 Task: Look for space in Montemorelos, Mexico from 15th August, 2023 to 20th August, 2023 for 1 adult in price range Rs.5000 to Rs.10000. Place can be private room with 1  bedroom having 1 bed and 1 bathroom. Property type can be house, flat, guest house, hotel. Booking option can be shelf check-in. Required host language is English.
Action: Mouse moved to (445, 84)
Screenshot: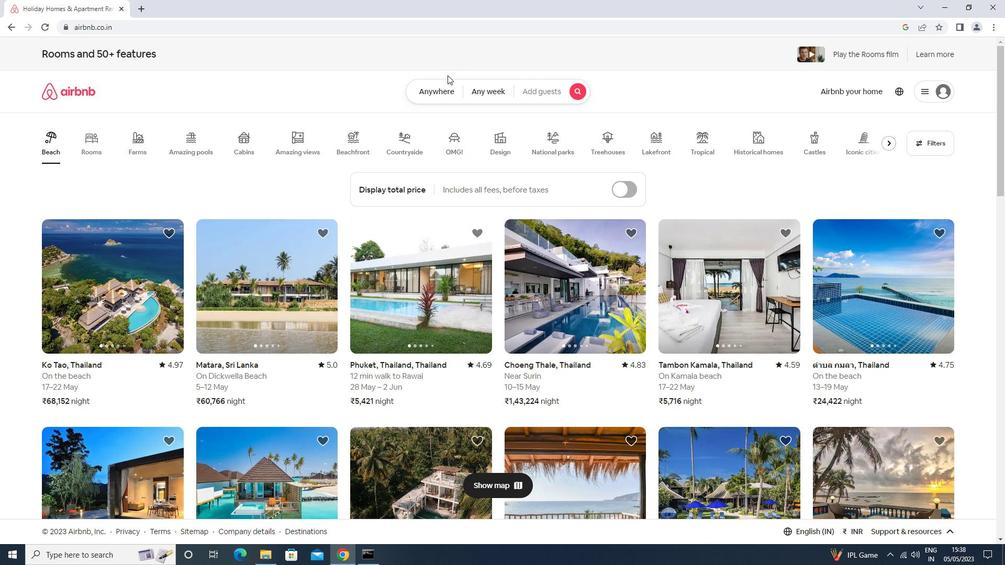 
Action: Mouse pressed left at (445, 84)
Screenshot: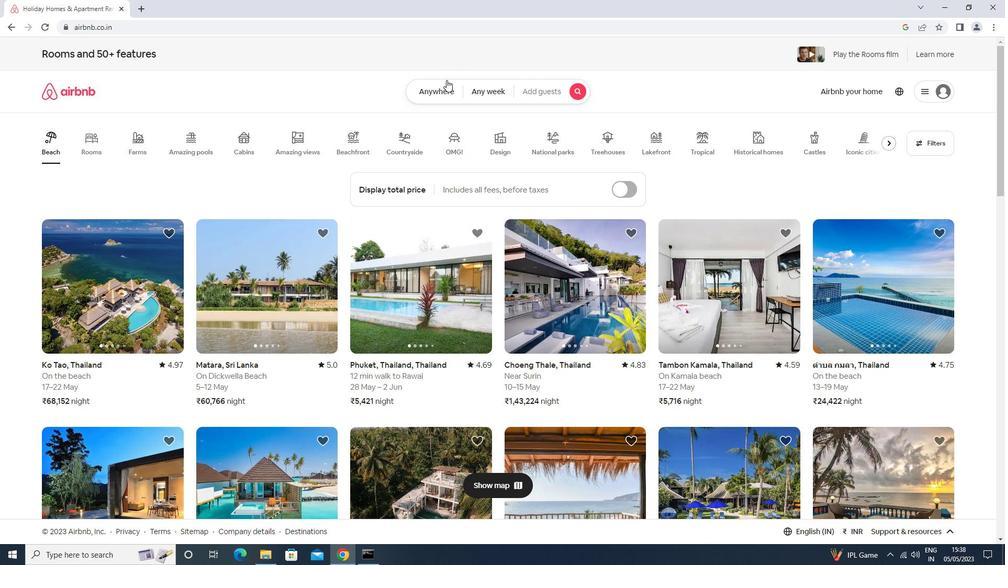 
Action: Mouse moved to (400, 139)
Screenshot: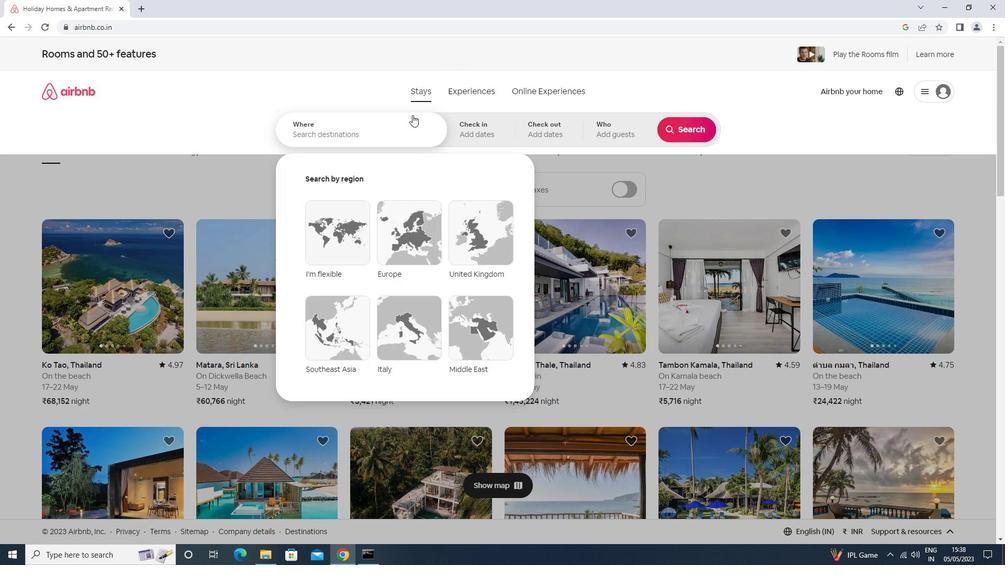 
Action: Mouse pressed left at (400, 139)
Screenshot: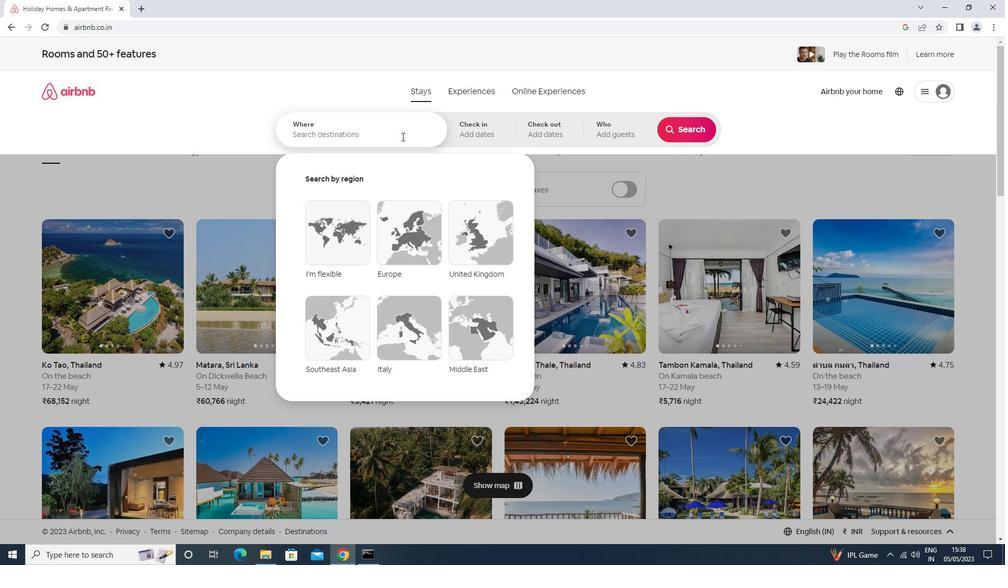 
Action: Mouse moved to (399, 139)
Screenshot: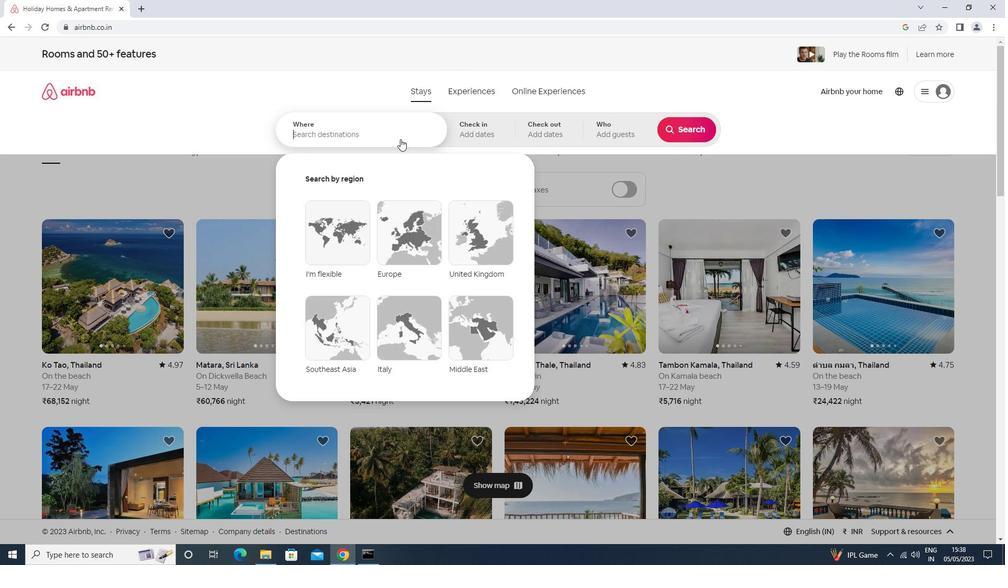
Action: Key pressed <Key.shift>MEN<Key.backspace><Key.backspace>ONTEMORELOS,<Key.space>MEXICO<Key.enter>
Screenshot: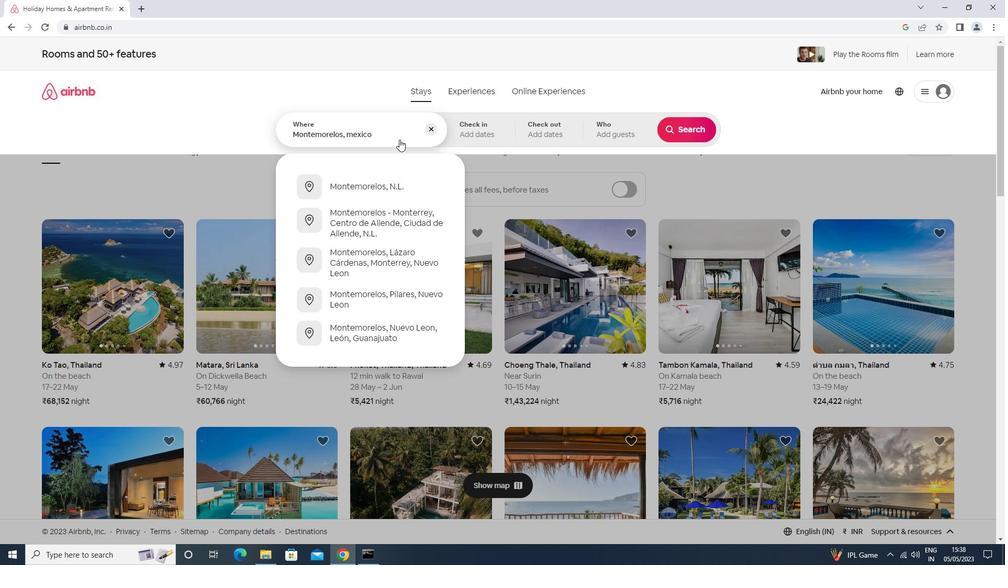 
Action: Mouse moved to (691, 214)
Screenshot: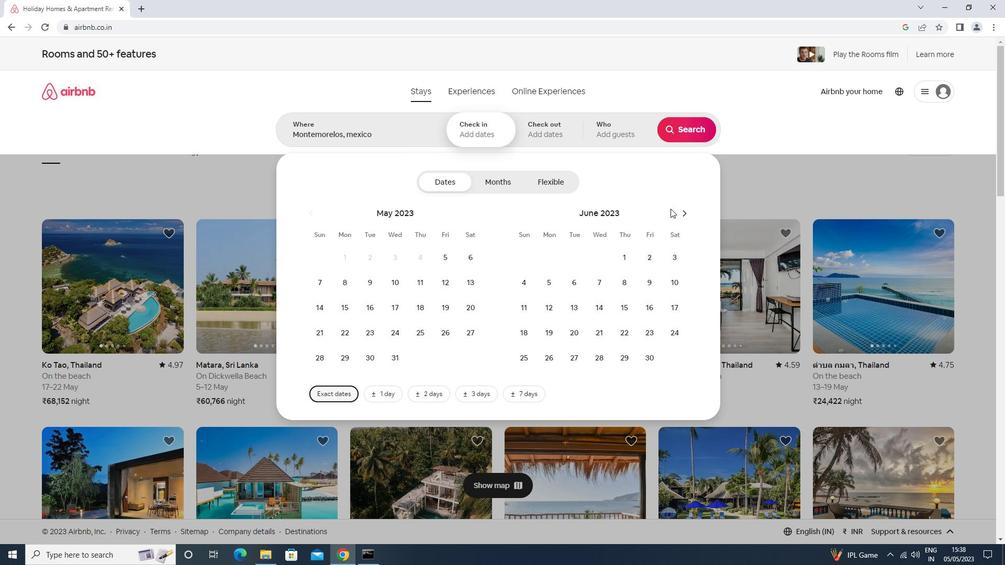 
Action: Mouse pressed left at (691, 214)
Screenshot: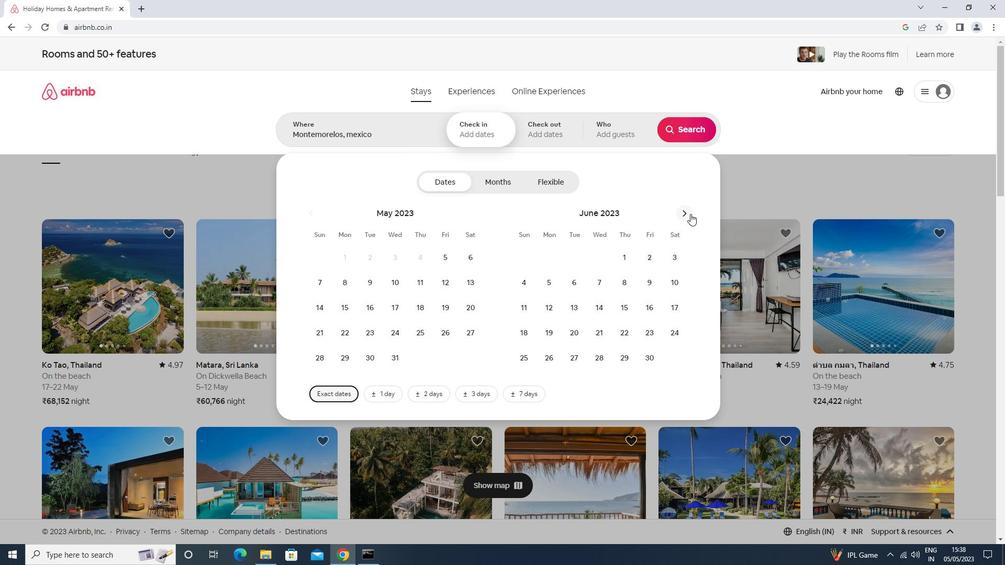 
Action: Mouse moved to (691, 214)
Screenshot: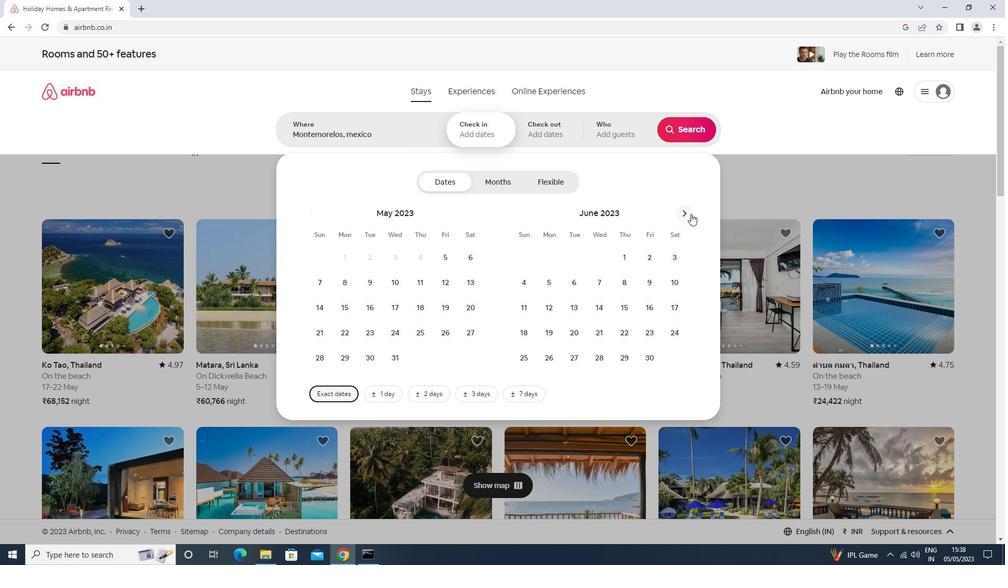 
Action: Mouse pressed left at (691, 214)
Screenshot: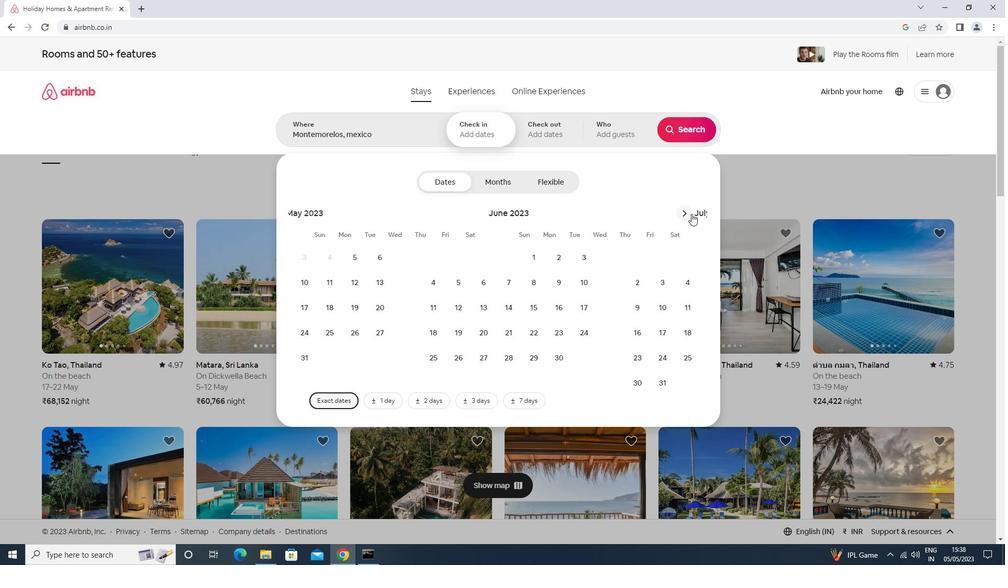 
Action: Mouse moved to (573, 306)
Screenshot: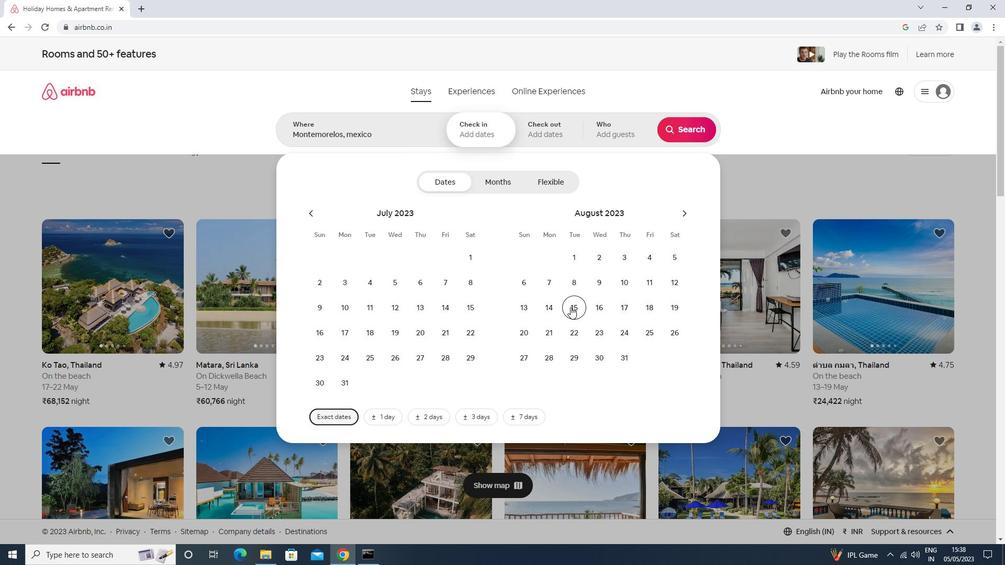 
Action: Mouse pressed left at (573, 306)
Screenshot: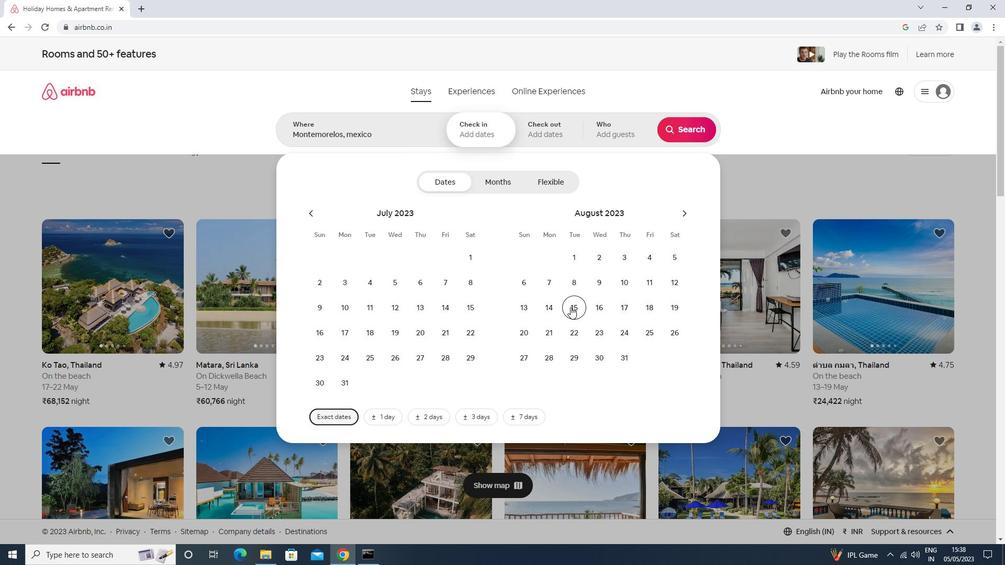 
Action: Mouse moved to (525, 328)
Screenshot: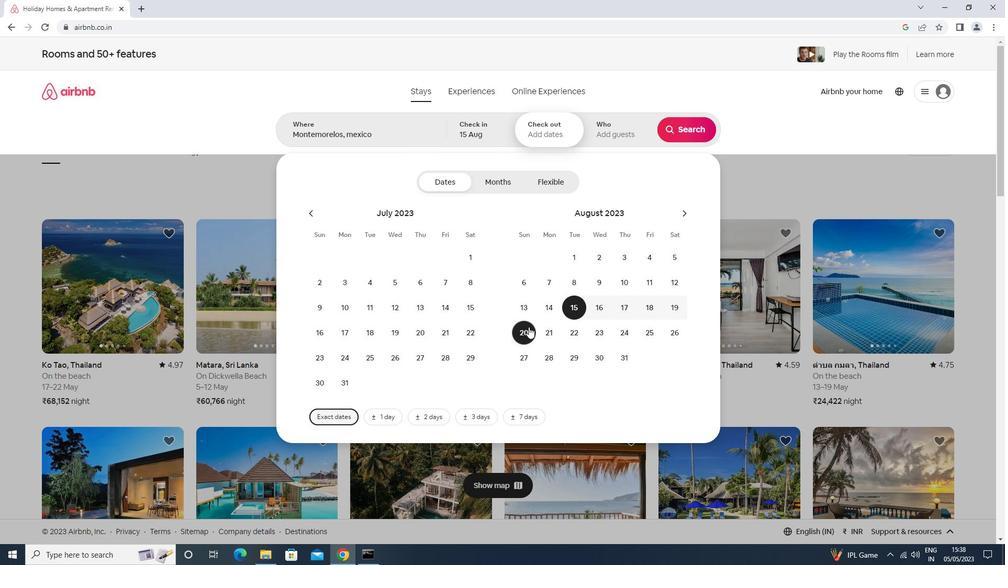 
Action: Mouse pressed left at (525, 328)
Screenshot: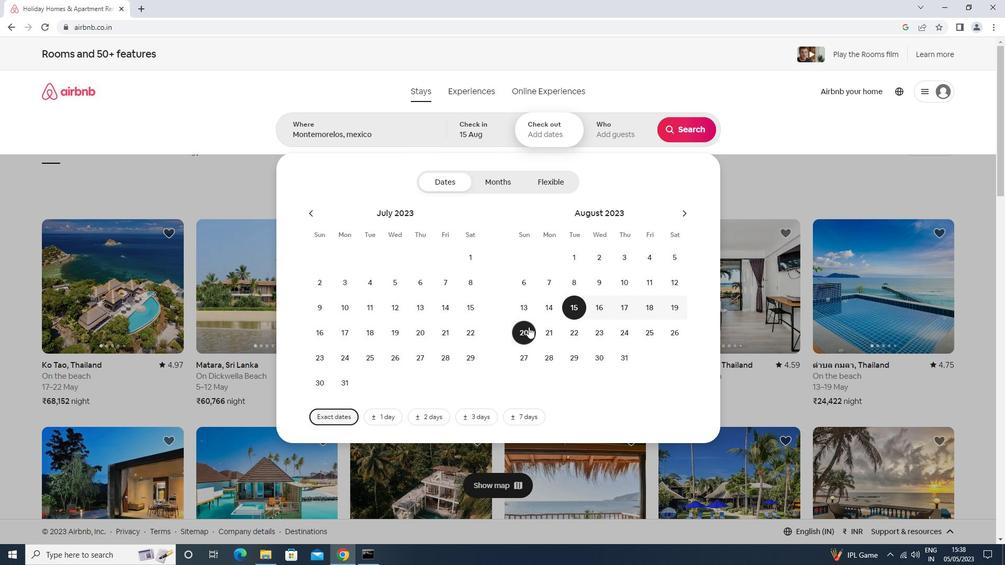 
Action: Mouse moved to (601, 141)
Screenshot: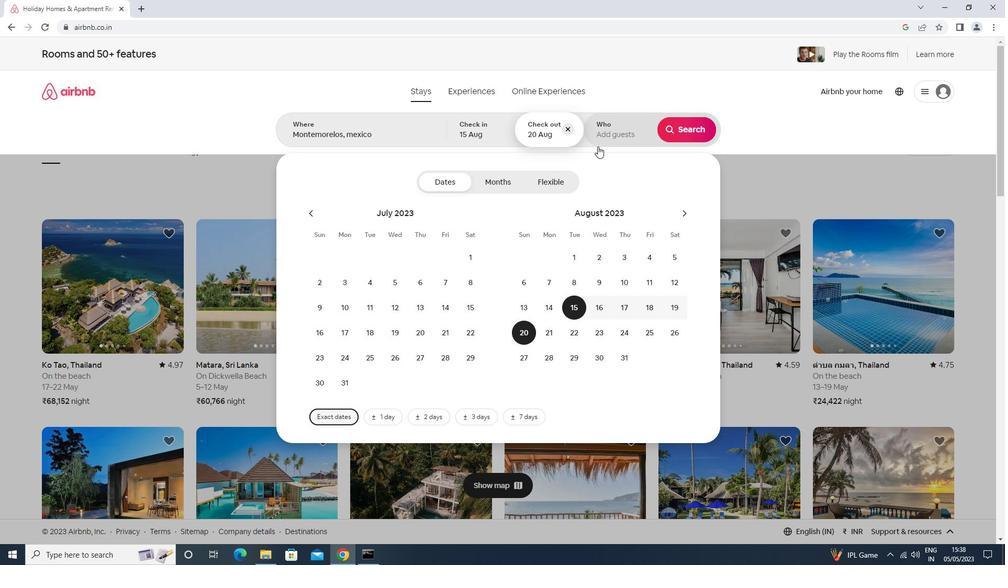 
Action: Mouse pressed left at (601, 141)
Screenshot: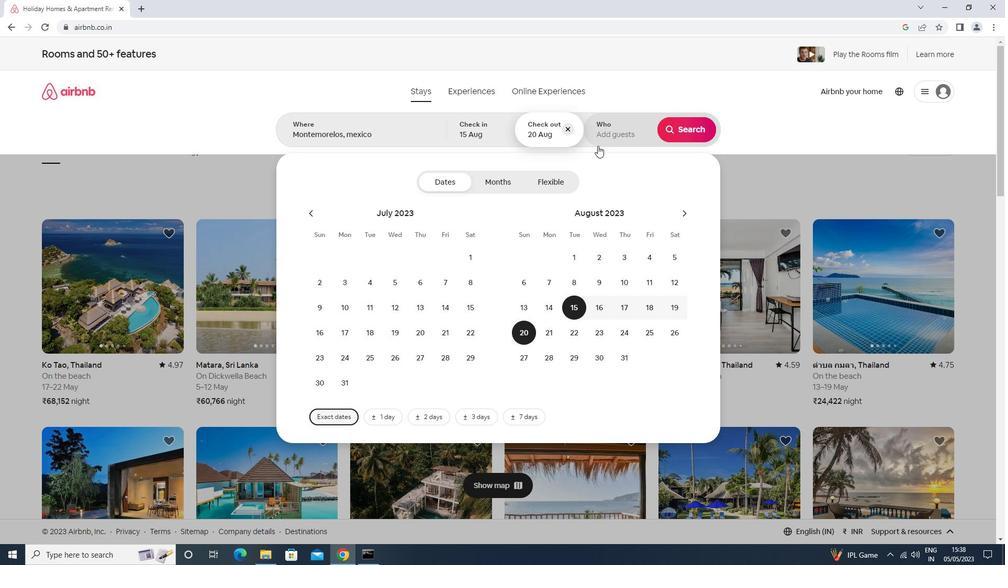 
Action: Mouse moved to (696, 189)
Screenshot: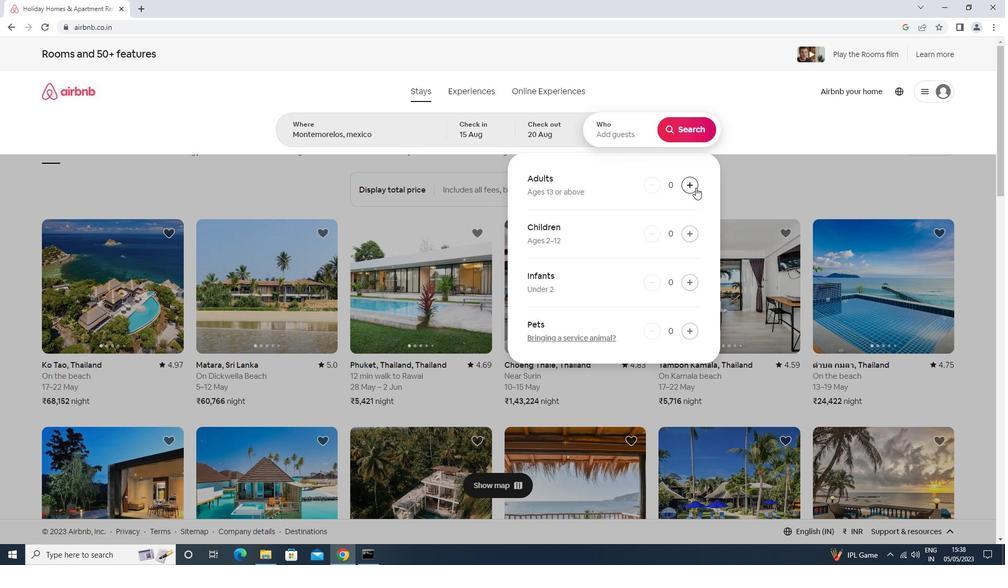 
Action: Mouse pressed left at (696, 189)
Screenshot: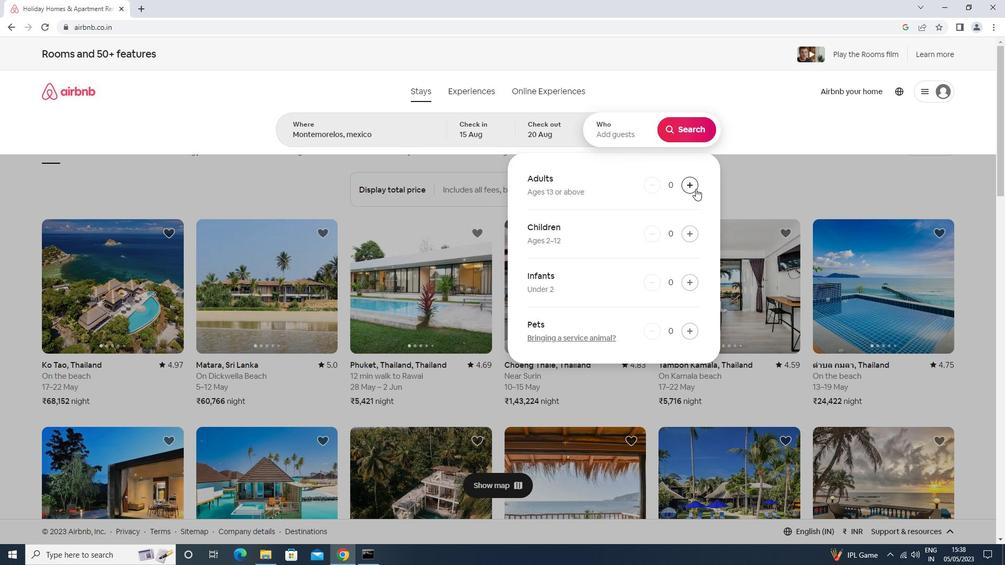
Action: Mouse moved to (688, 139)
Screenshot: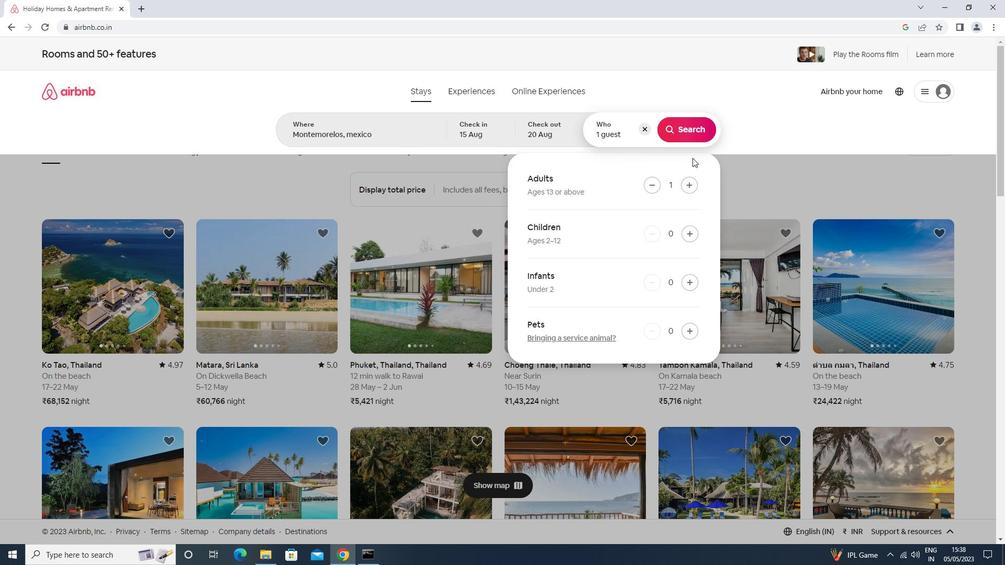 
Action: Mouse pressed left at (688, 139)
Screenshot: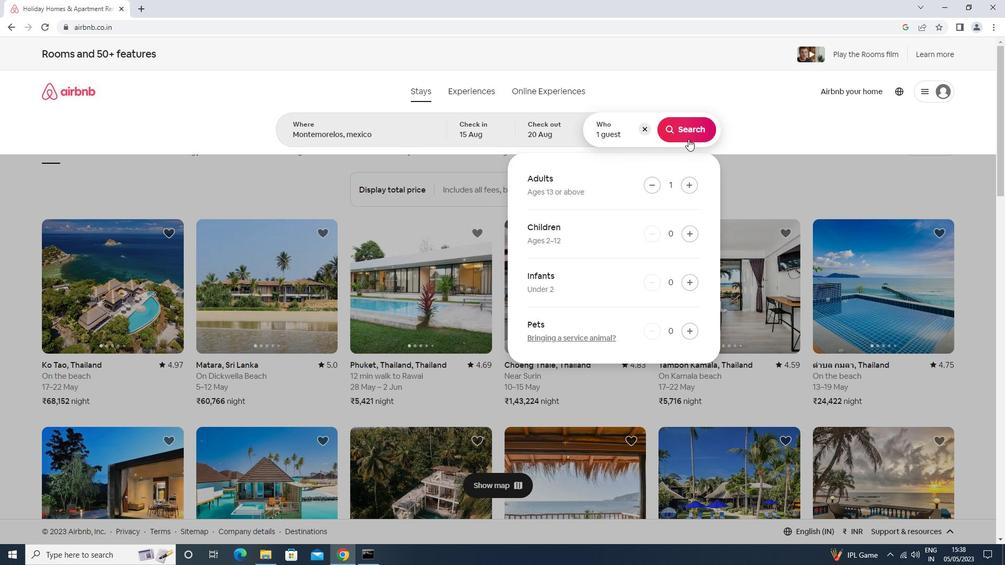 
Action: Mouse moved to (959, 99)
Screenshot: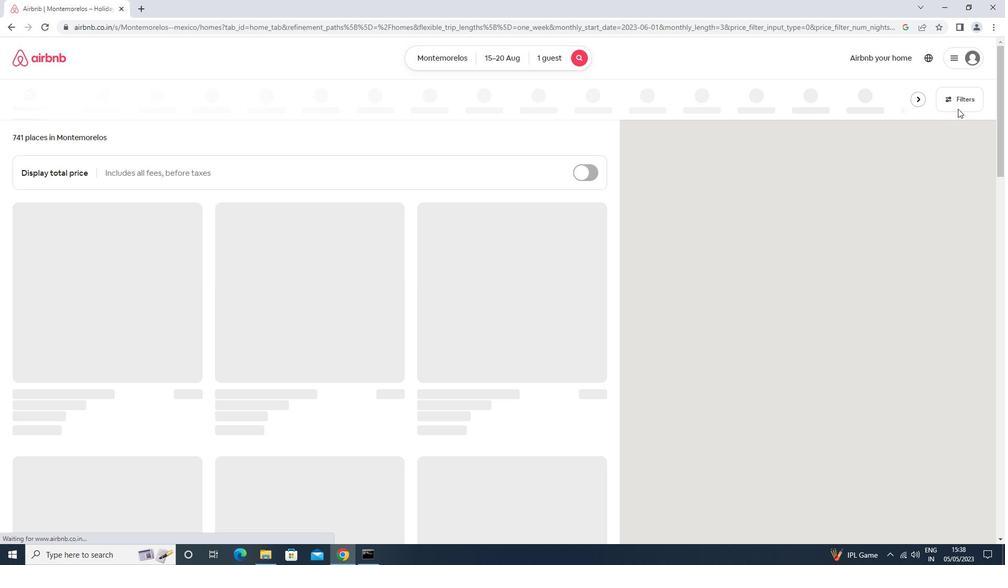 
Action: Mouse pressed left at (959, 99)
Screenshot: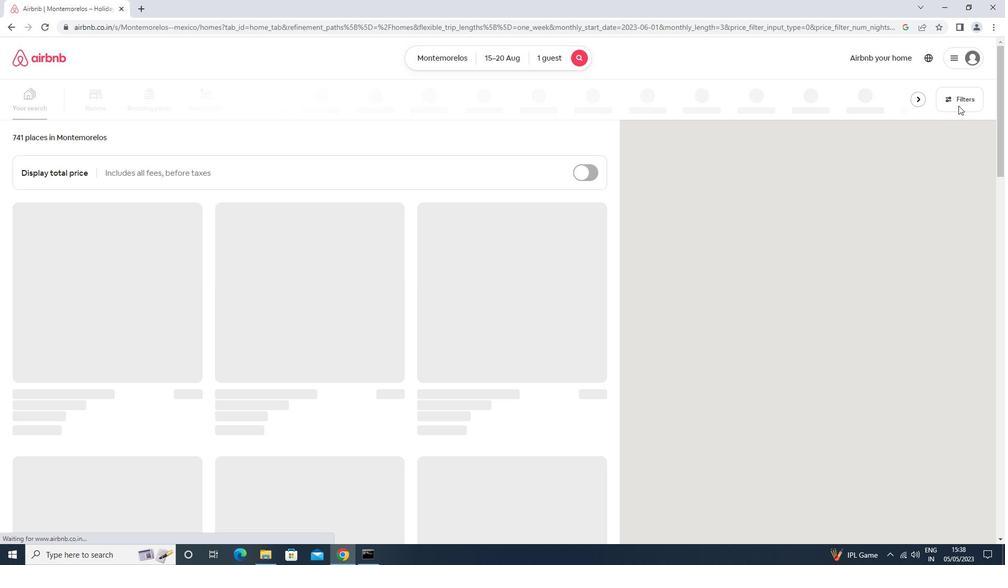 
Action: Mouse moved to (392, 357)
Screenshot: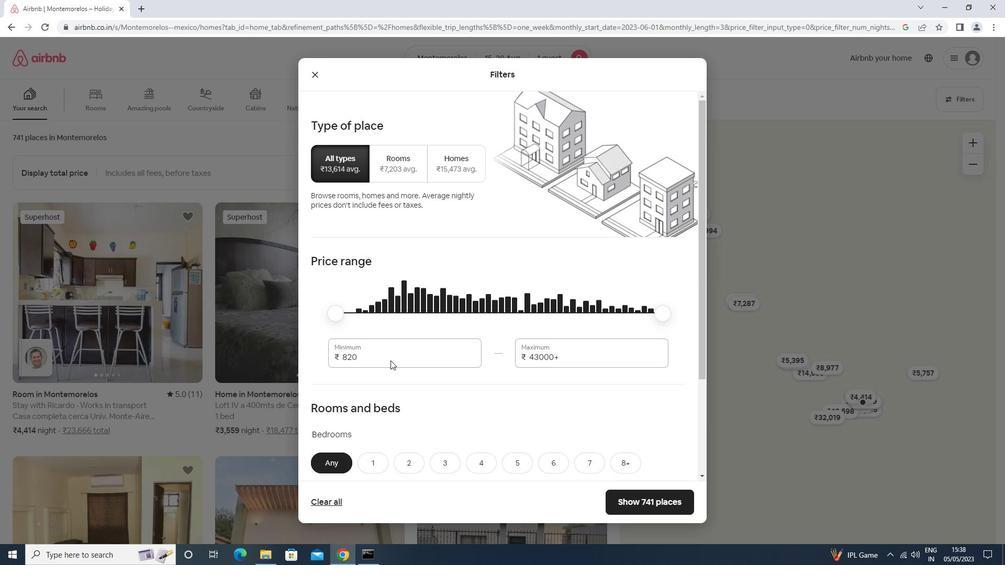 
Action: Mouse pressed left at (392, 357)
Screenshot: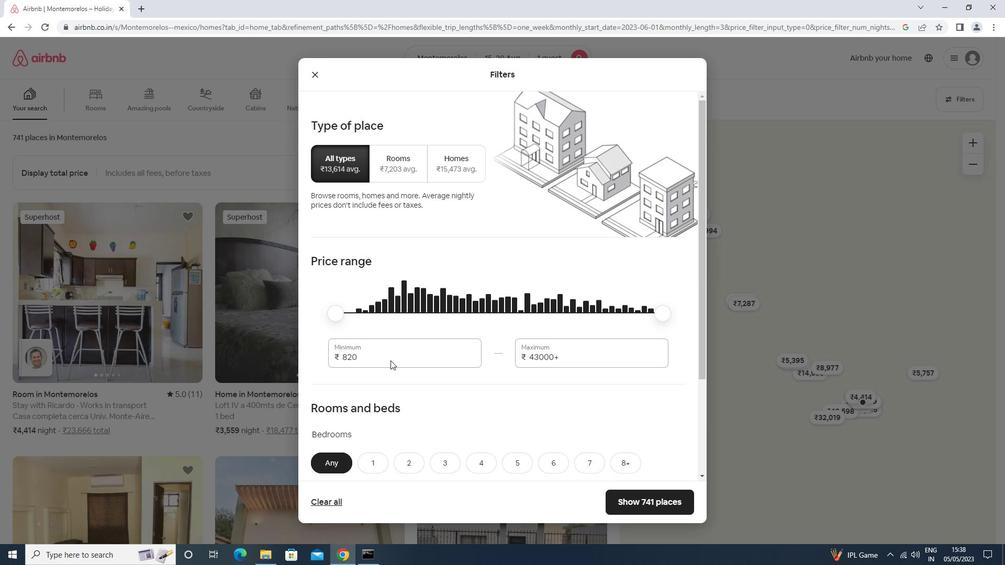 
Action: Key pressed <Key.backspace><Key.backspace><Key.backspace><Key.backspace><Key.backspace><Key.backspace><Key.backspace>5000<Key.tab>`<Key.backspace>10000
Screenshot: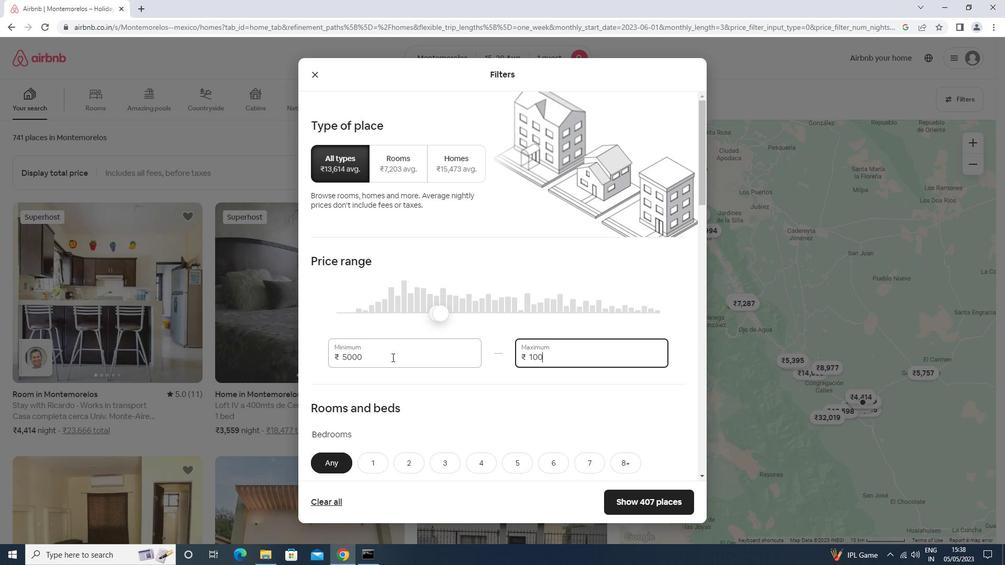 
Action: Mouse moved to (389, 352)
Screenshot: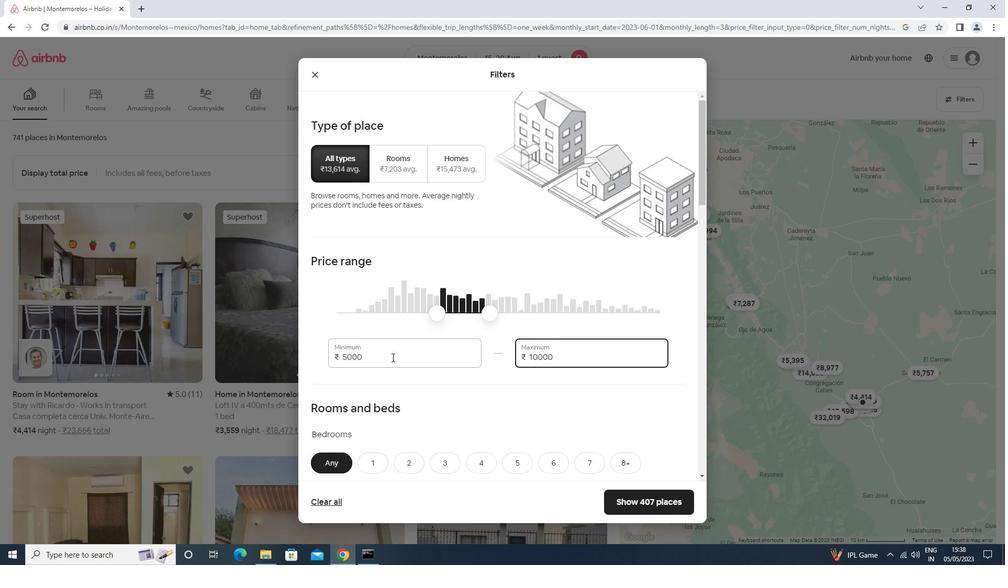 
Action: Mouse scrolled (389, 351) with delta (0, 0)
Screenshot: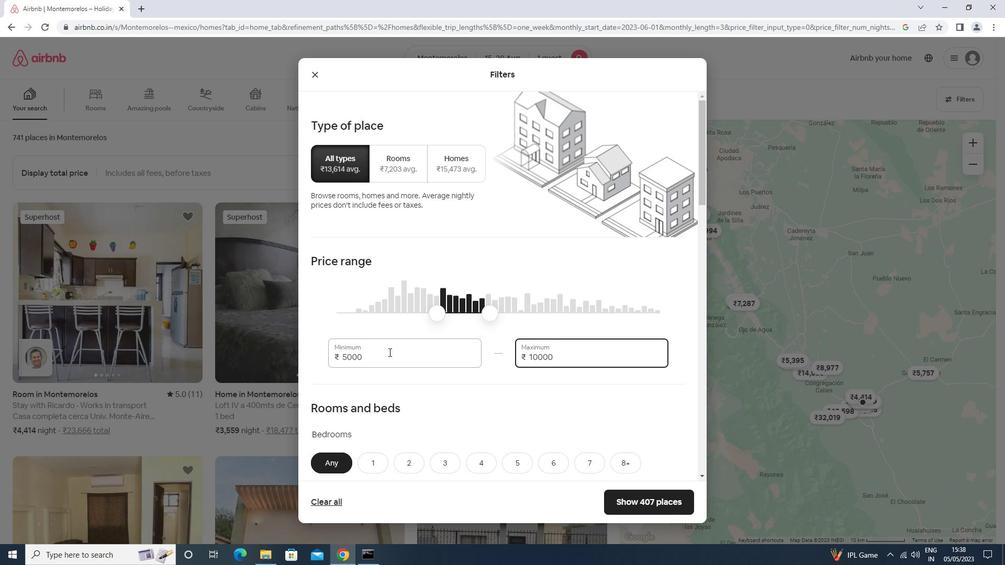 
Action: Mouse scrolled (389, 351) with delta (0, 0)
Screenshot: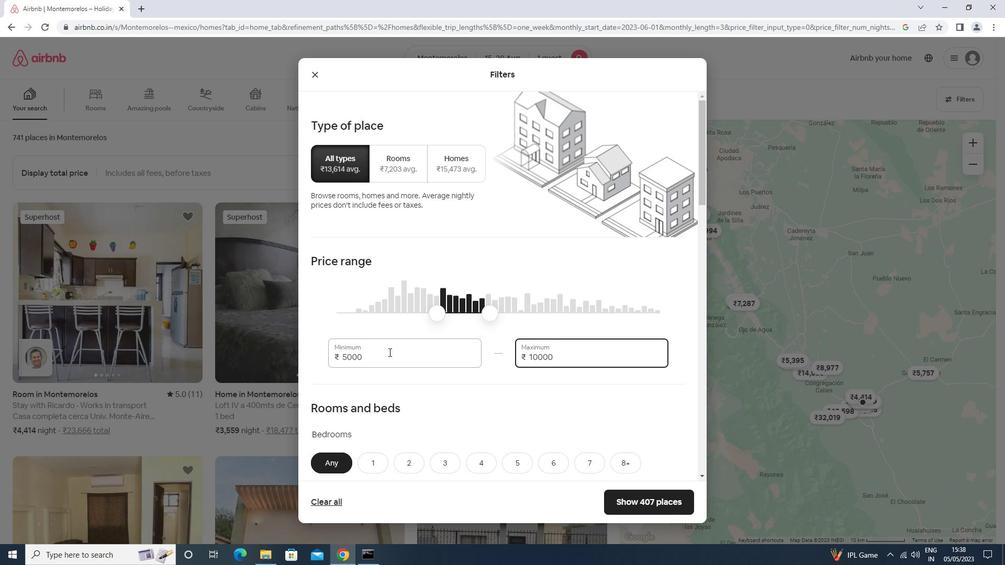 
Action: Mouse scrolled (389, 351) with delta (0, 0)
Screenshot: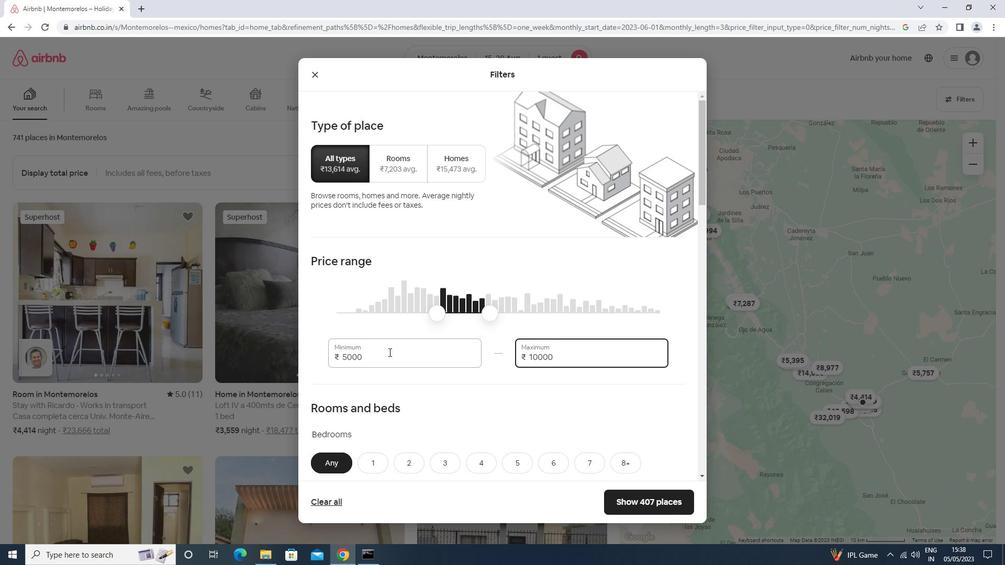 
Action: Mouse scrolled (389, 351) with delta (0, 0)
Screenshot: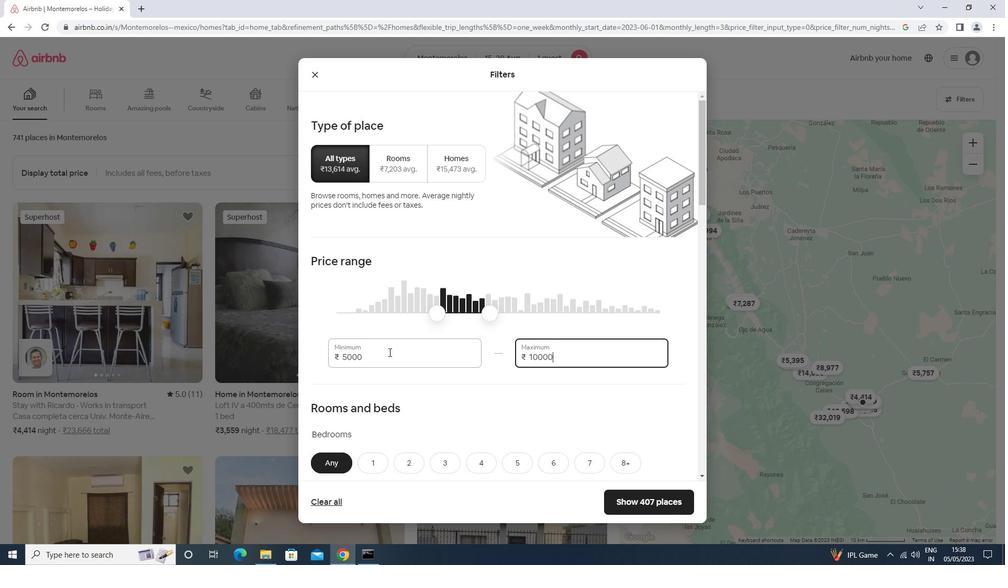 
Action: Mouse scrolled (389, 351) with delta (0, 0)
Screenshot: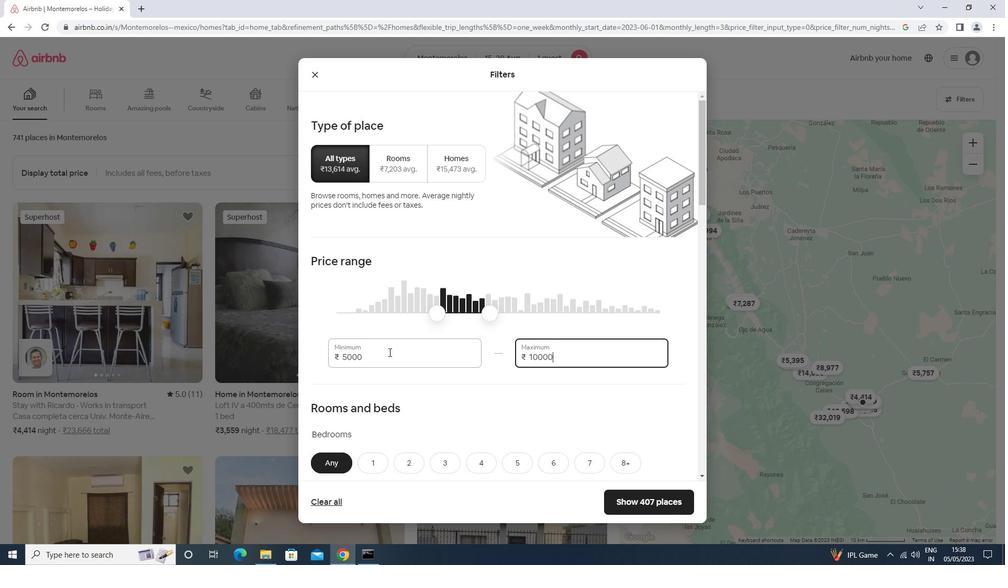 
Action: Mouse scrolled (389, 351) with delta (0, 0)
Screenshot: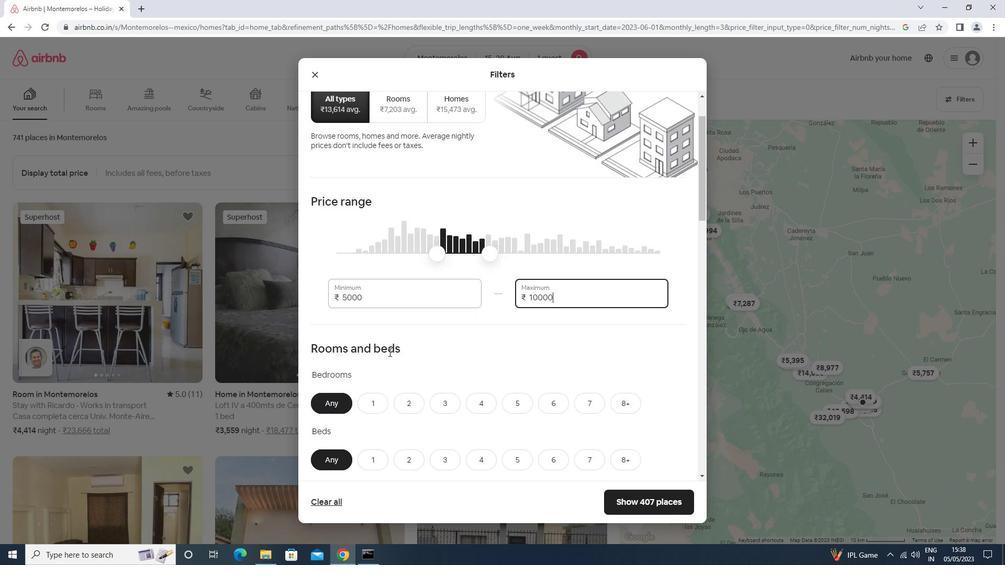 
Action: Mouse moved to (388, 351)
Screenshot: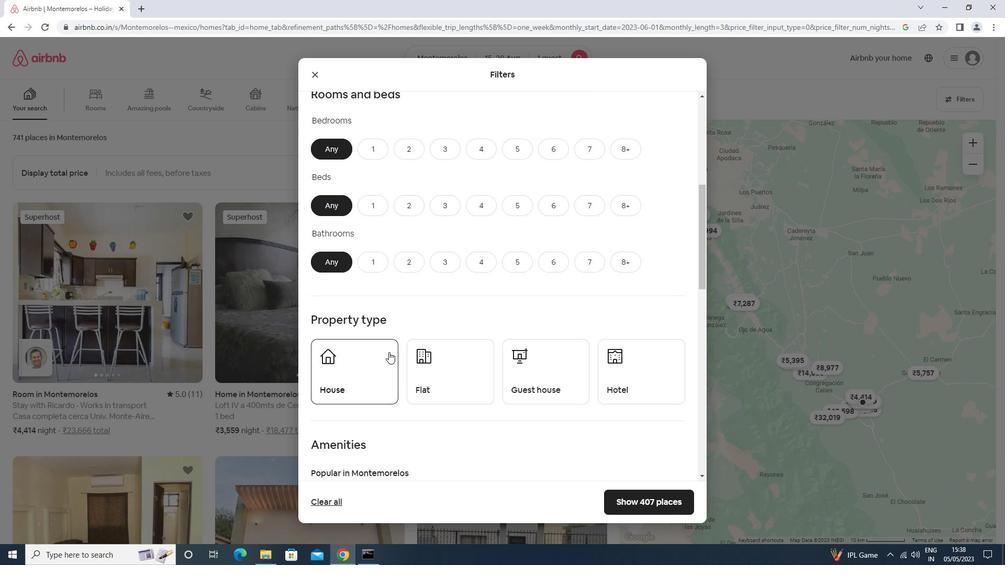 
Action: Mouse scrolled (388, 351) with delta (0, 0)
Screenshot: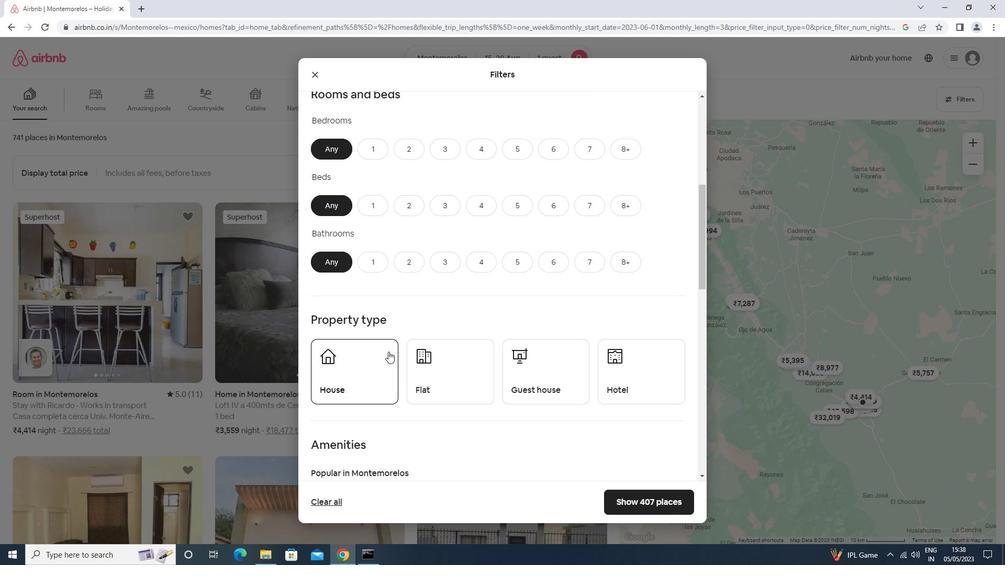 
Action: Mouse scrolled (388, 351) with delta (0, 0)
Screenshot: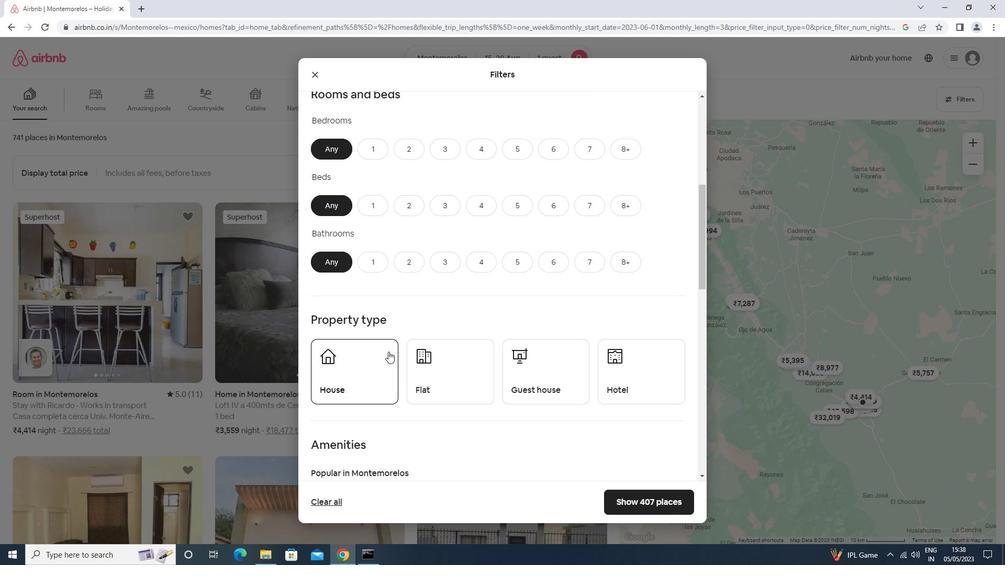 
Action: Mouse moved to (373, 225)
Screenshot: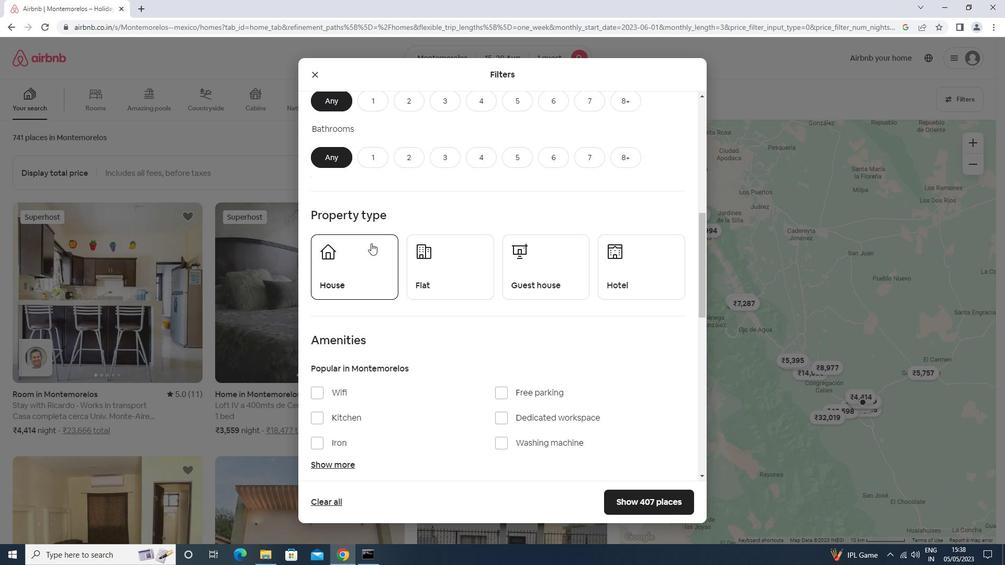 
Action: Mouse scrolled (373, 225) with delta (0, 0)
Screenshot: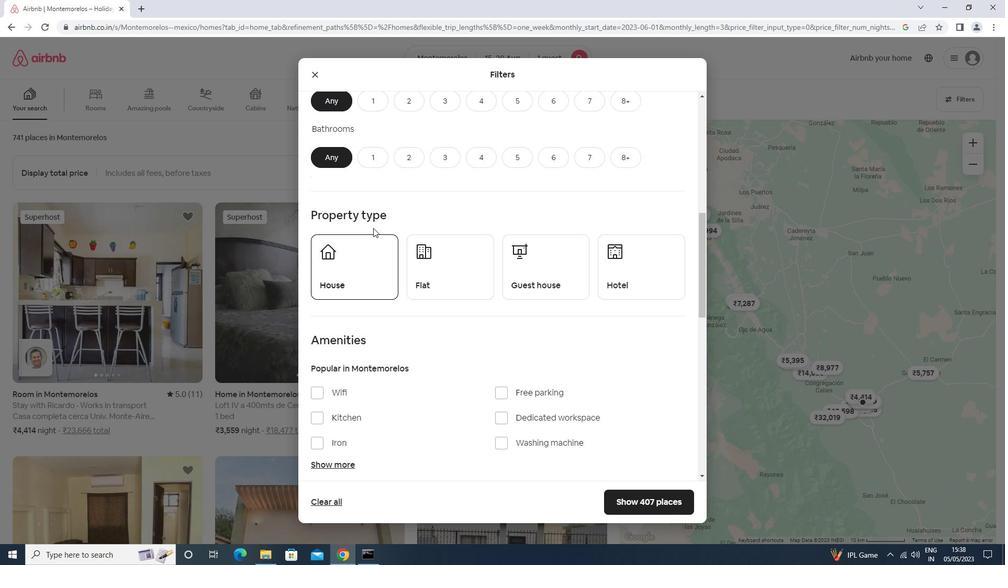 
Action: Mouse scrolled (373, 225) with delta (0, 0)
Screenshot: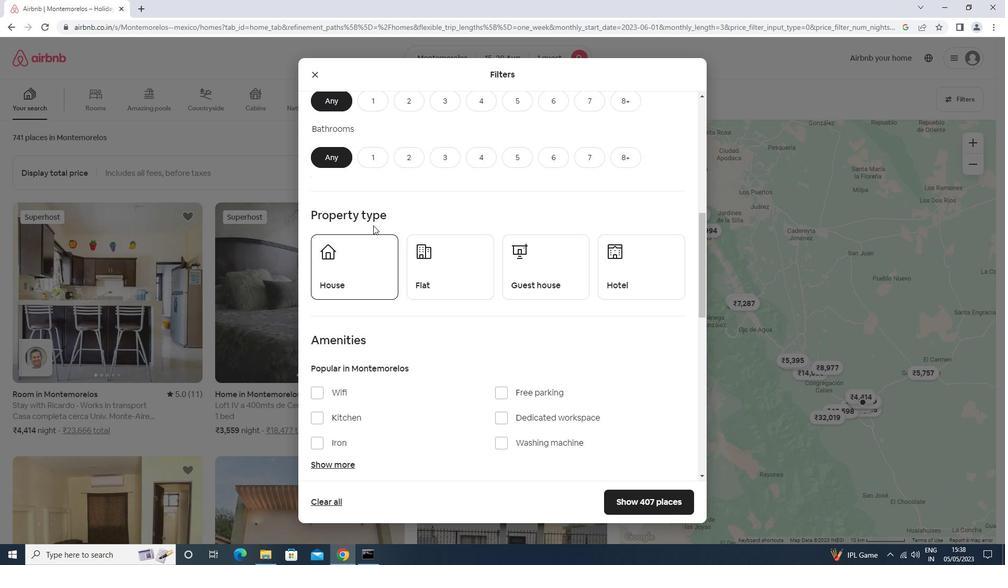 
Action: Mouse moved to (379, 155)
Screenshot: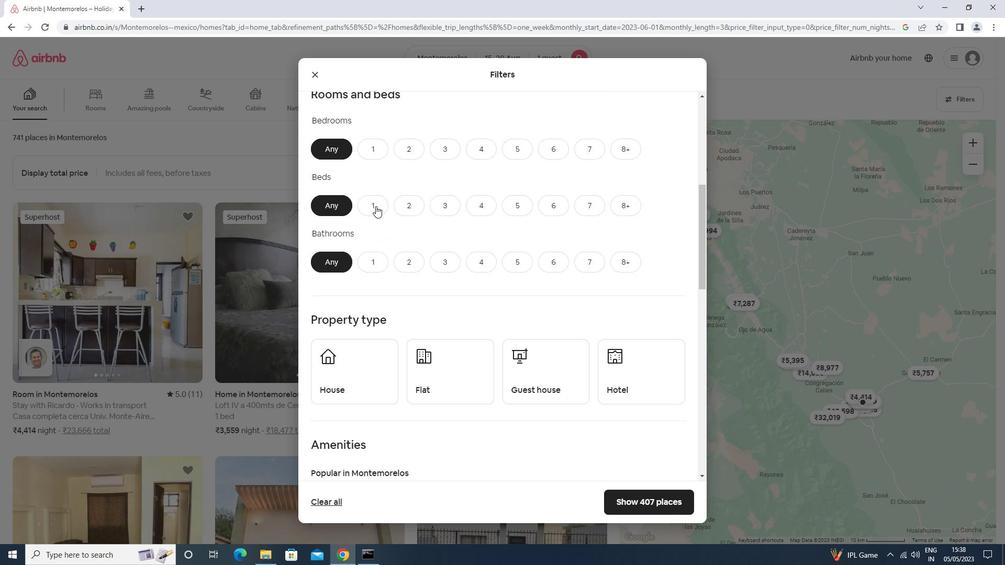 
Action: Mouse pressed left at (379, 155)
Screenshot: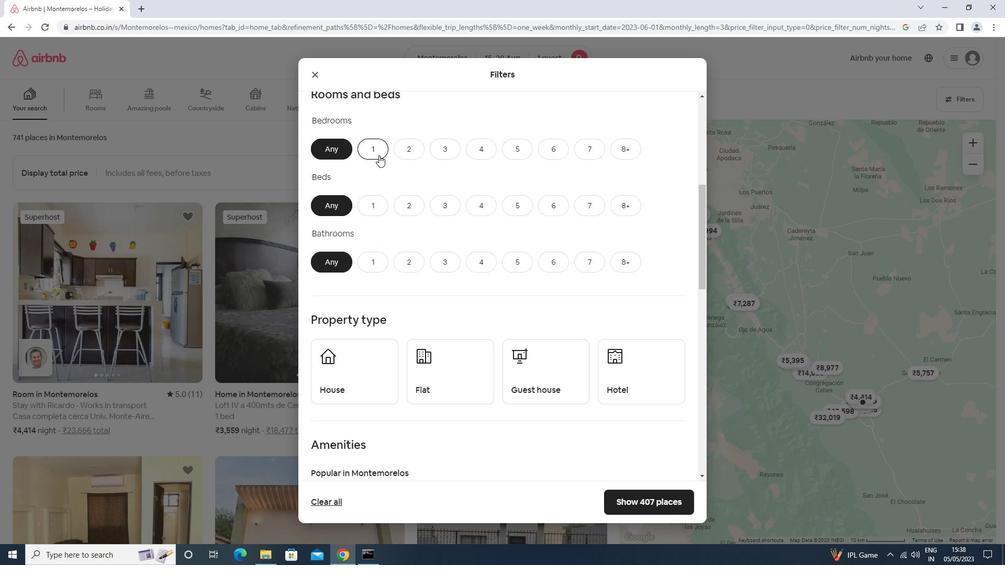 
Action: Mouse moved to (374, 204)
Screenshot: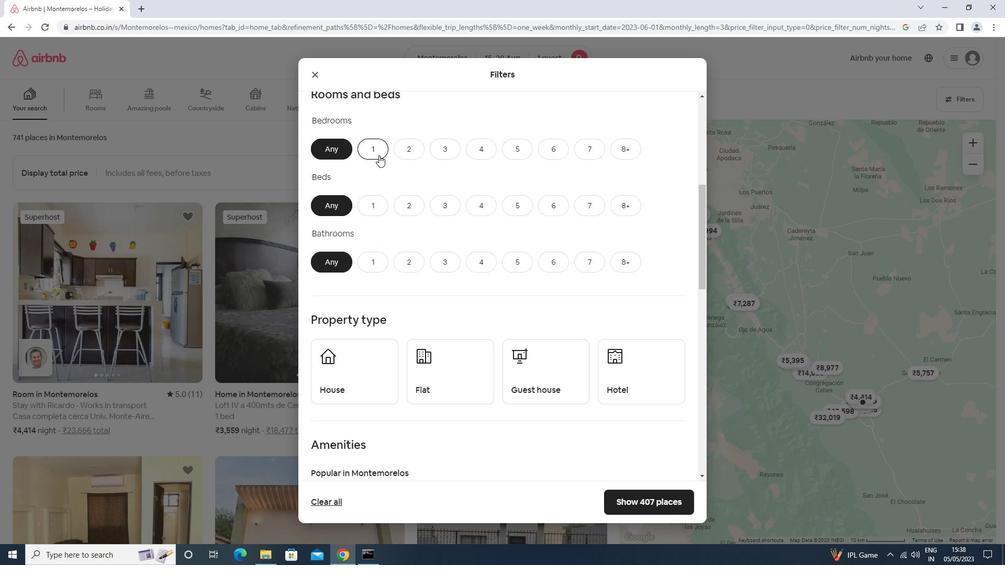 
Action: Mouse pressed left at (374, 204)
Screenshot: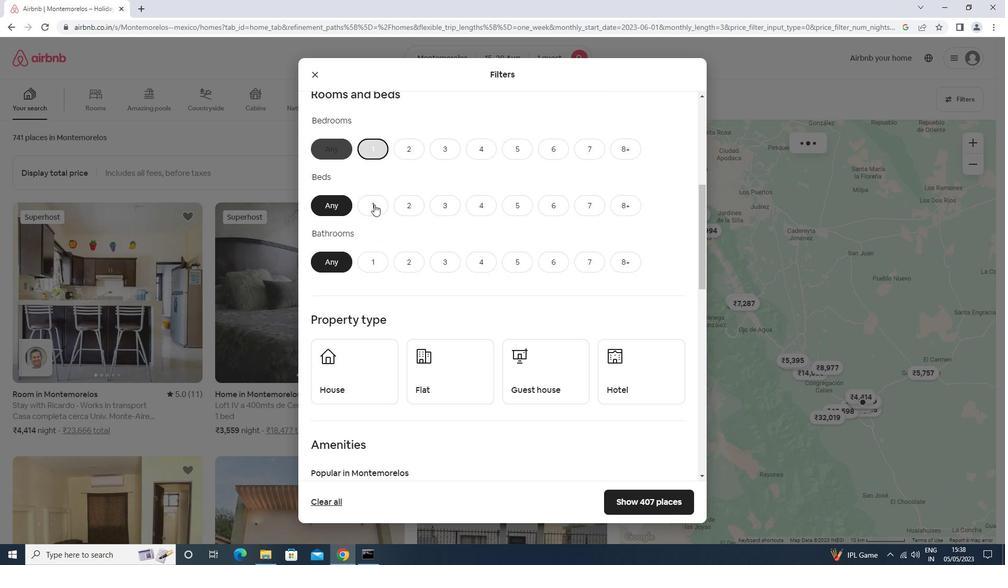 
Action: Mouse moved to (377, 259)
Screenshot: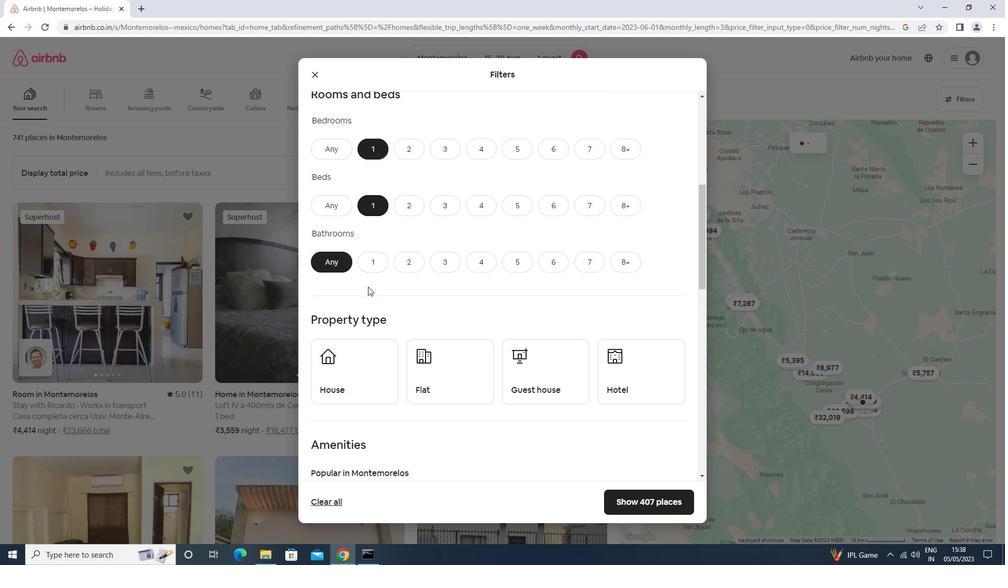 
Action: Mouse pressed left at (377, 259)
Screenshot: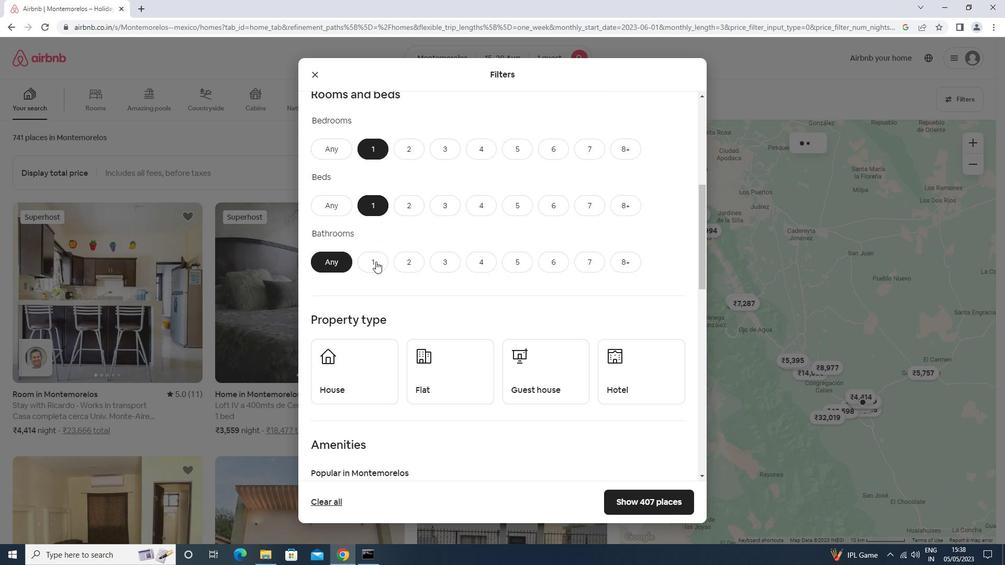 
Action: Mouse moved to (359, 354)
Screenshot: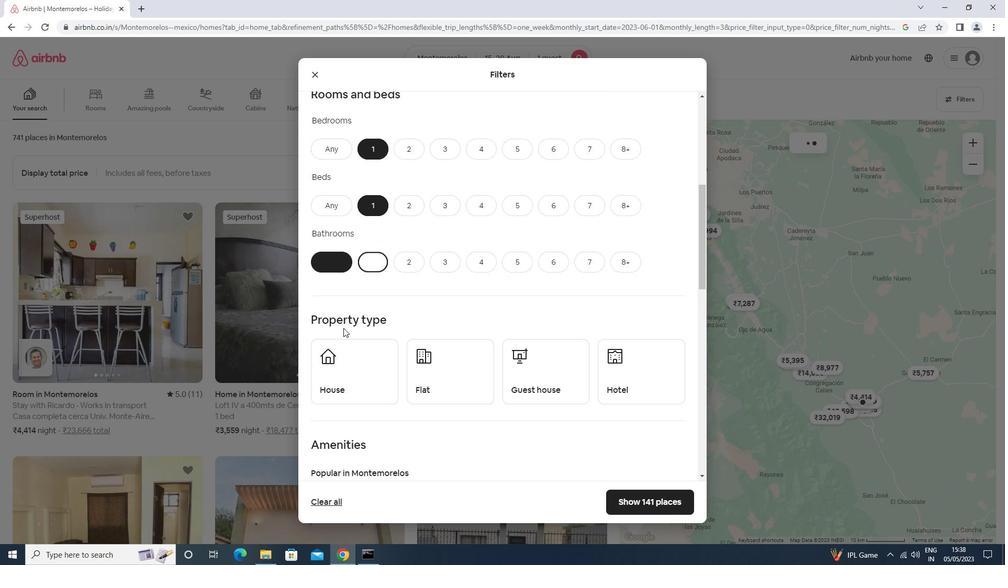 
Action: Mouse pressed left at (359, 354)
Screenshot: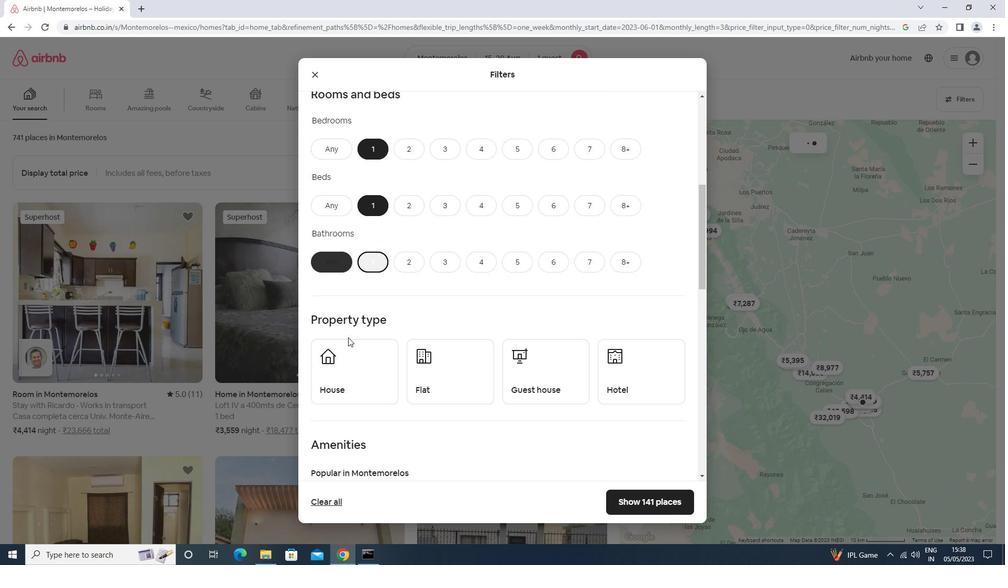 
Action: Mouse moved to (432, 381)
Screenshot: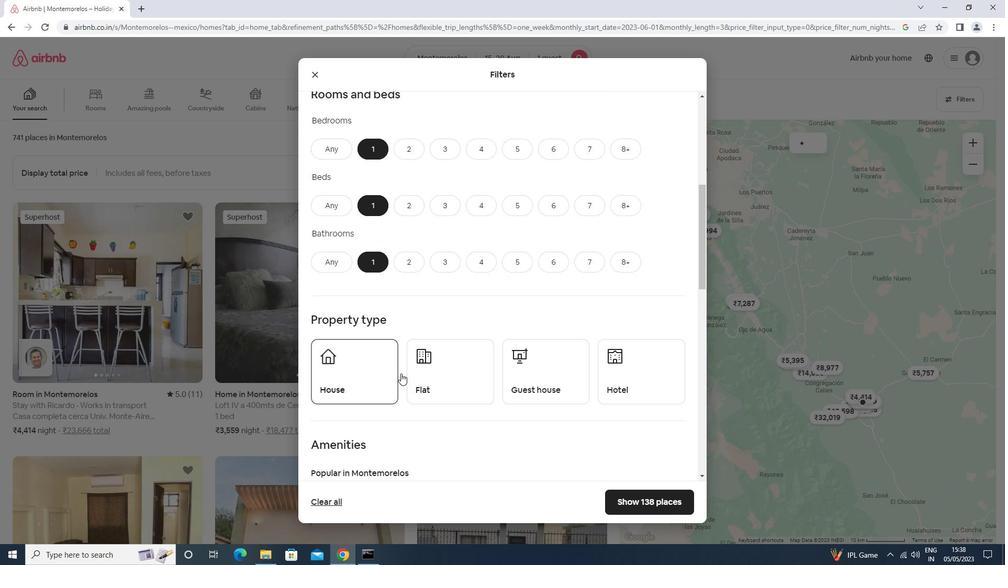 
Action: Mouse pressed left at (432, 381)
Screenshot: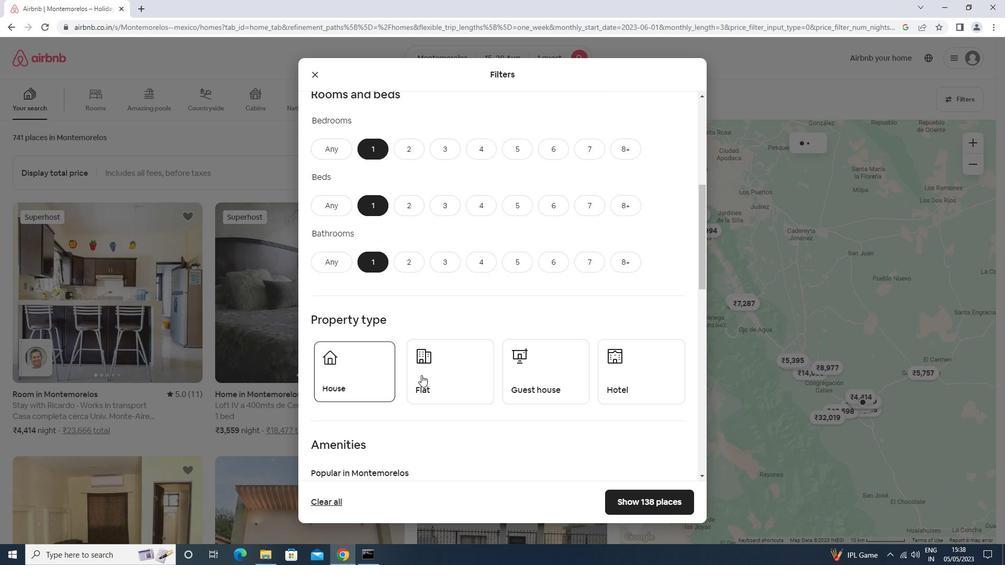 
Action: Mouse moved to (518, 382)
Screenshot: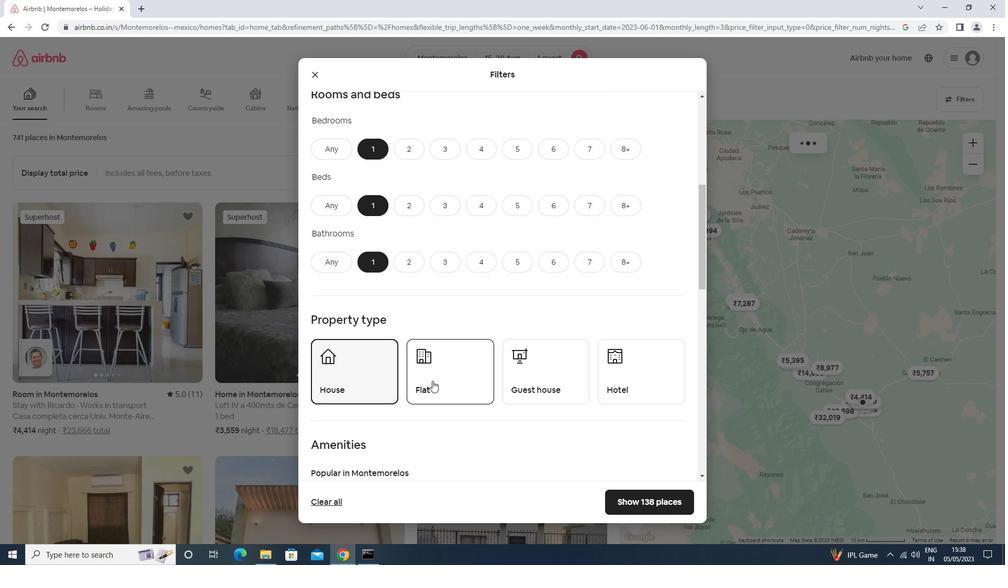 
Action: Mouse pressed left at (518, 382)
Screenshot: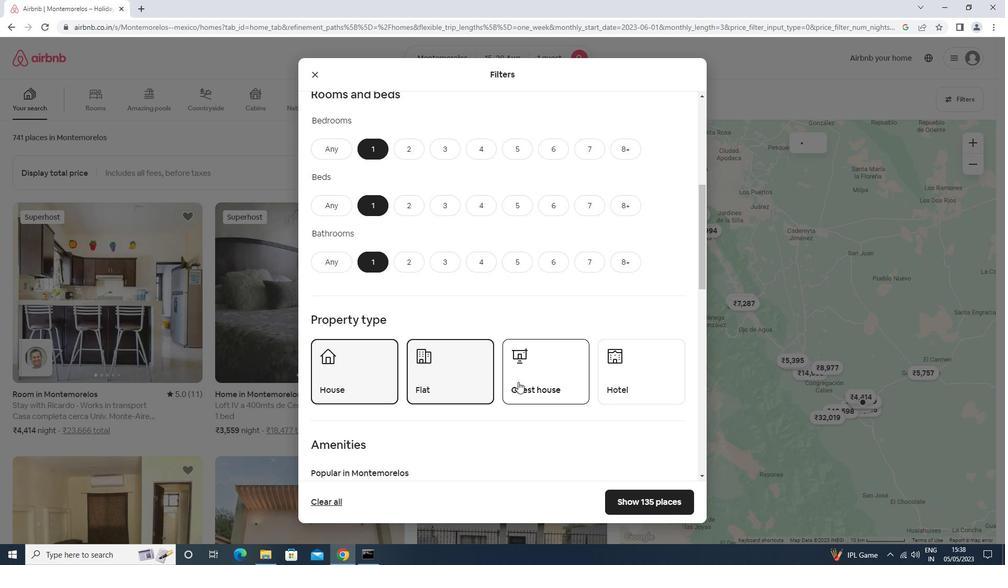 
Action: Mouse moved to (519, 382)
Screenshot: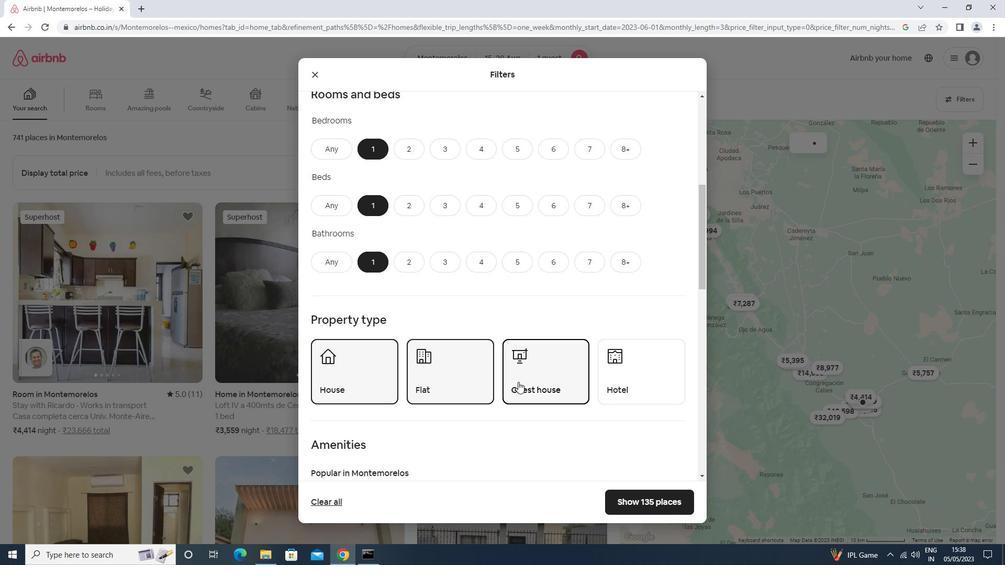 
Action: Mouse scrolled (519, 381) with delta (0, 0)
Screenshot: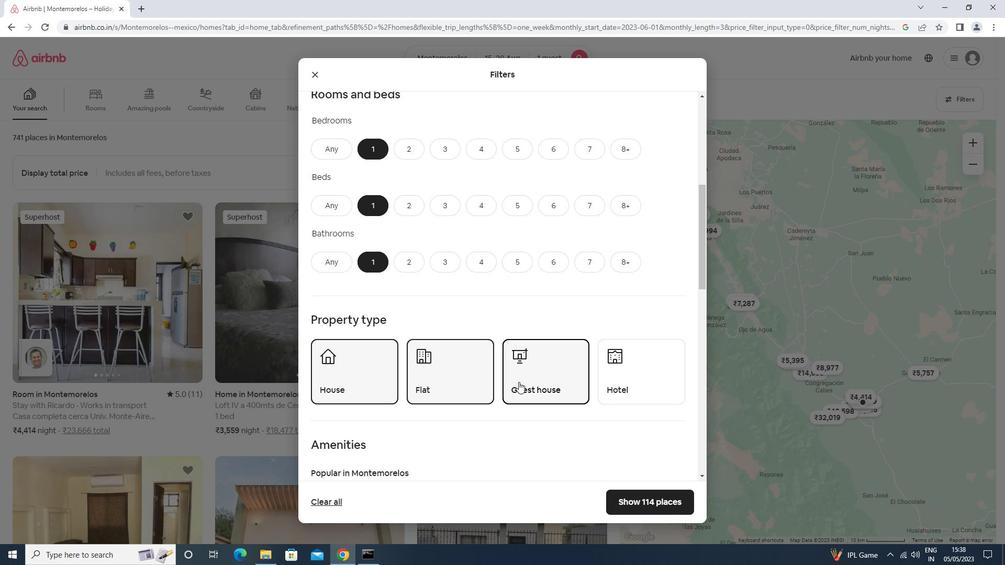 
Action: Mouse scrolled (519, 381) with delta (0, 0)
Screenshot: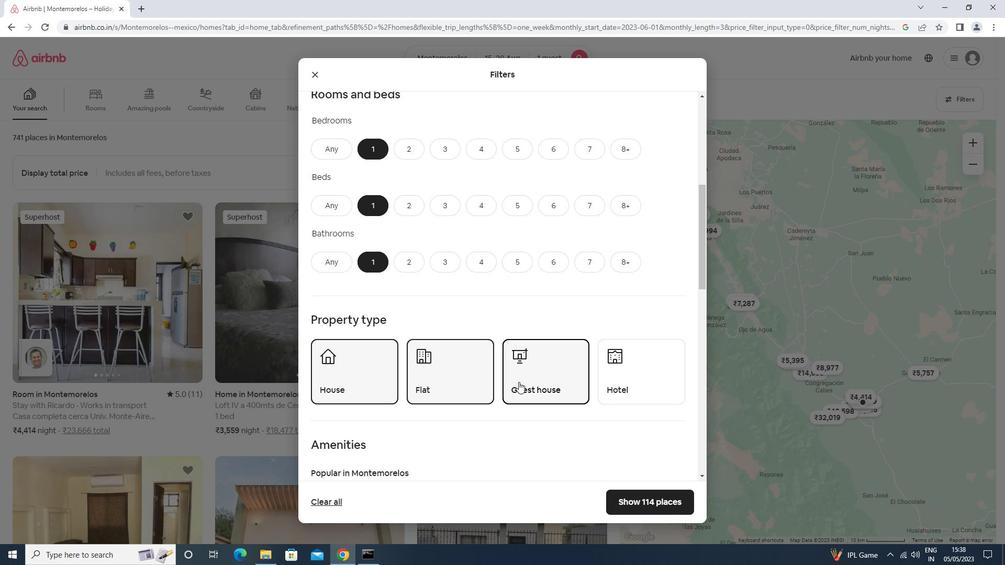 
Action: Mouse scrolled (519, 381) with delta (0, 0)
Screenshot: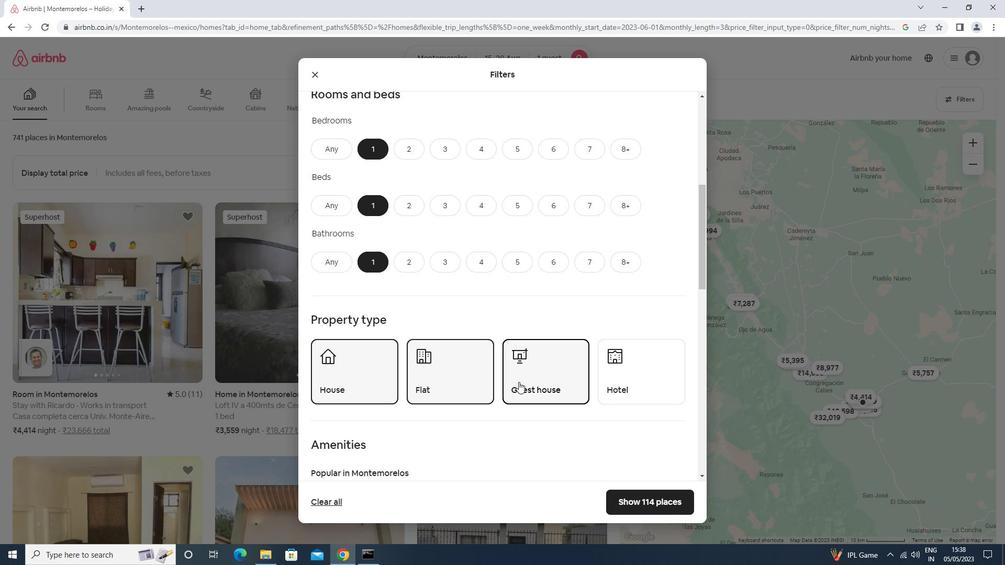 
Action: Mouse scrolled (519, 381) with delta (0, 0)
Screenshot: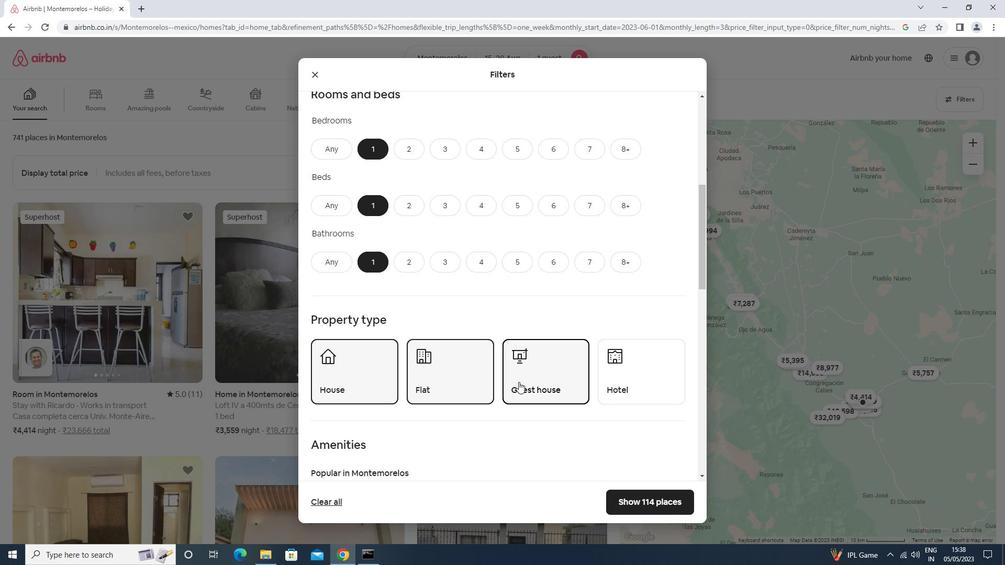 
Action: Mouse moved to (643, 188)
Screenshot: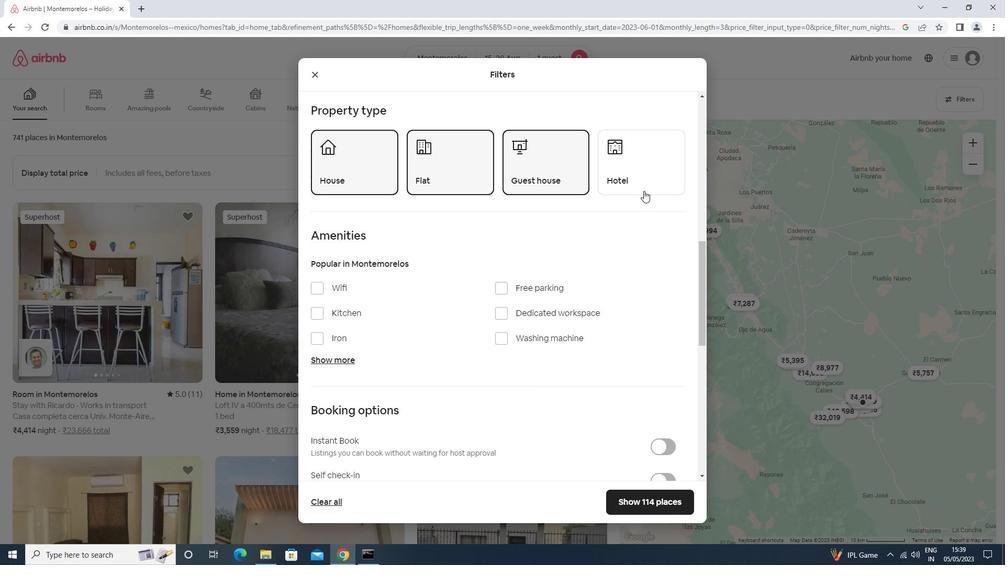 
Action: Mouse pressed left at (643, 188)
Screenshot: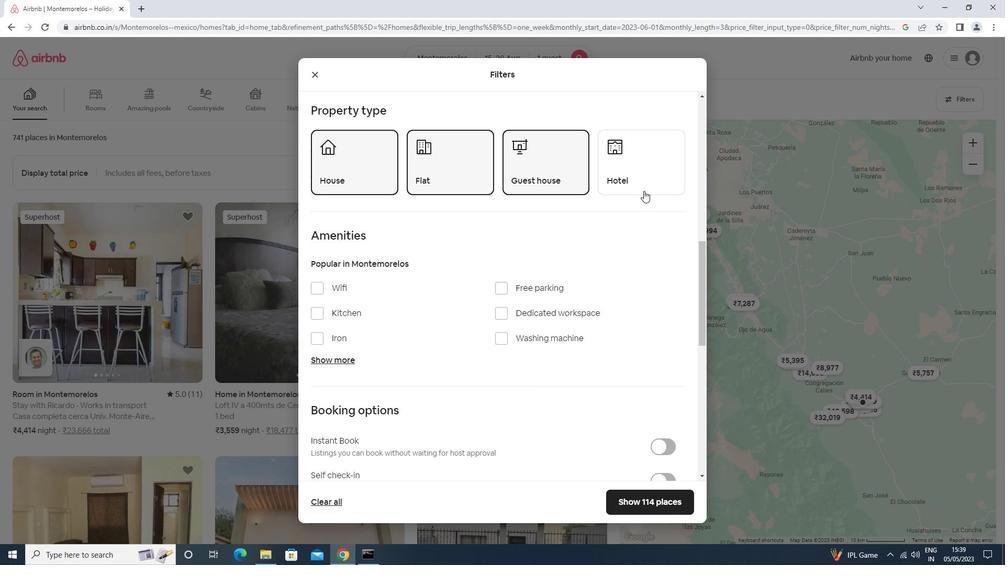 
Action: Mouse moved to (630, 205)
Screenshot: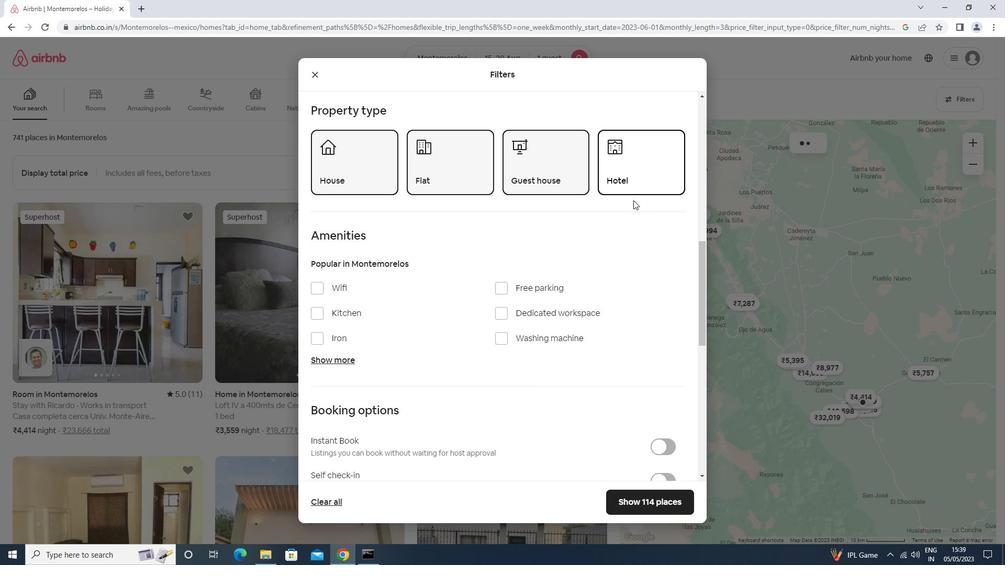 
Action: Mouse scrolled (630, 204) with delta (0, 0)
Screenshot: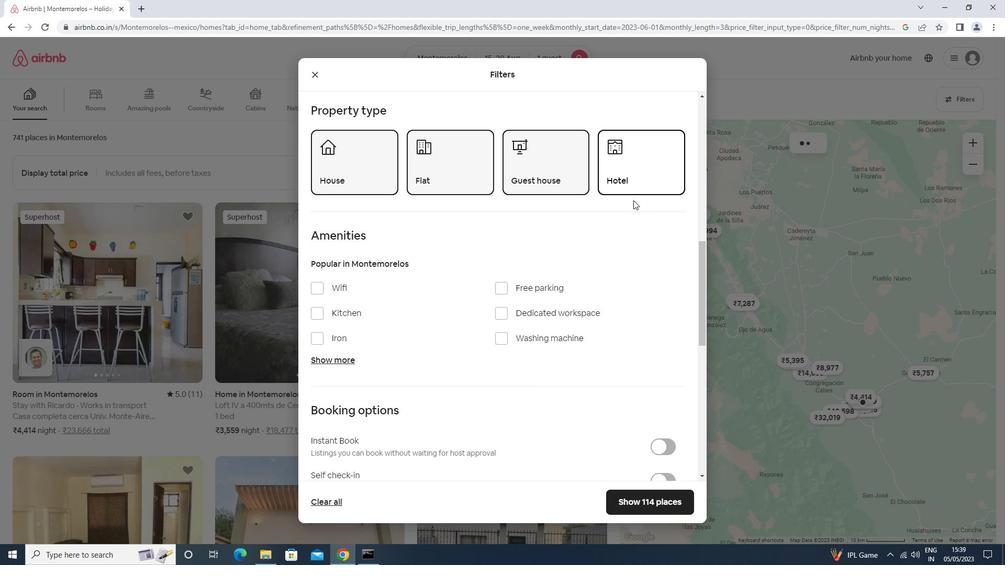 
Action: Mouse moved to (629, 207)
Screenshot: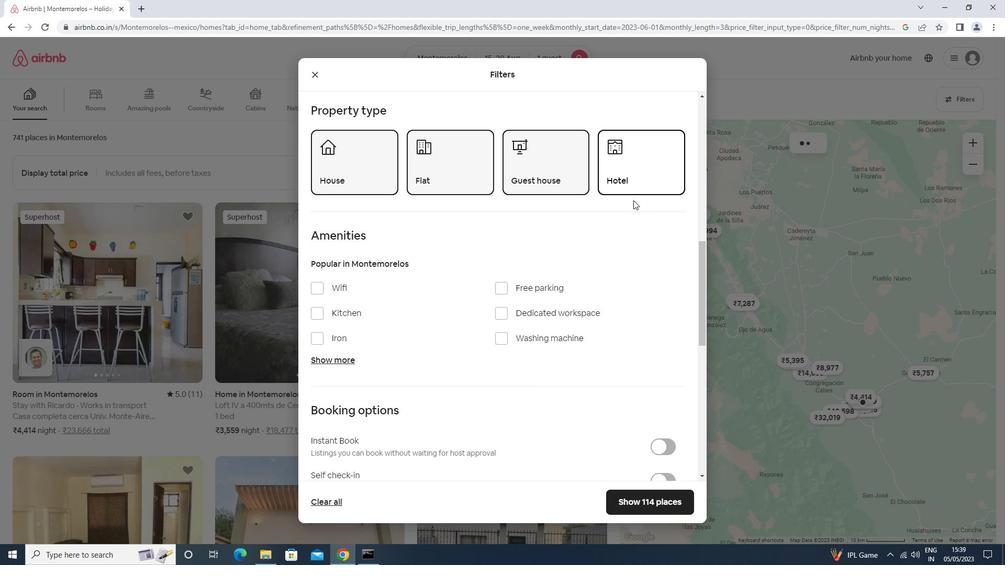 
Action: Mouse scrolled (629, 207) with delta (0, 0)
Screenshot: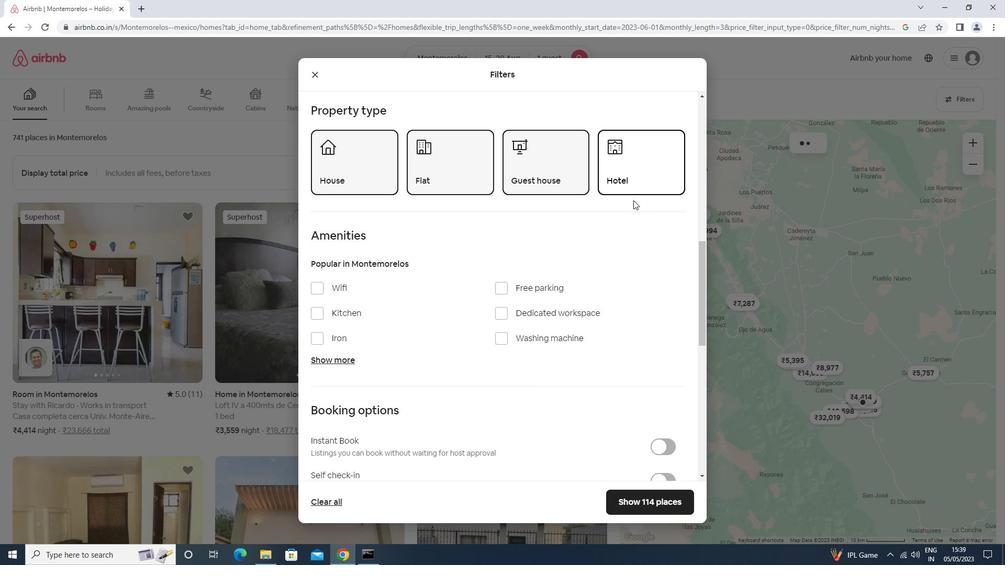 
Action: Mouse moved to (627, 211)
Screenshot: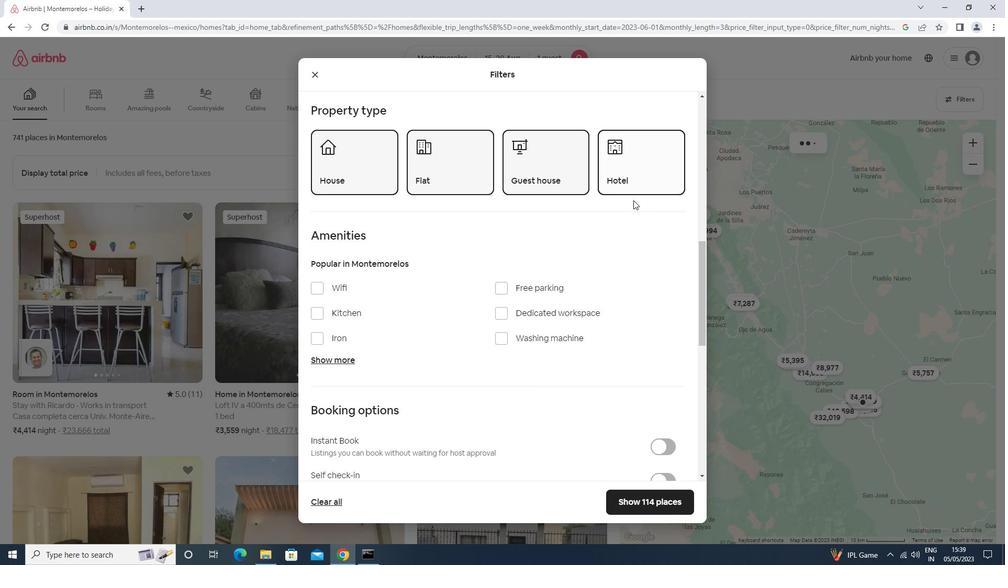 
Action: Mouse scrolled (627, 210) with delta (0, 0)
Screenshot: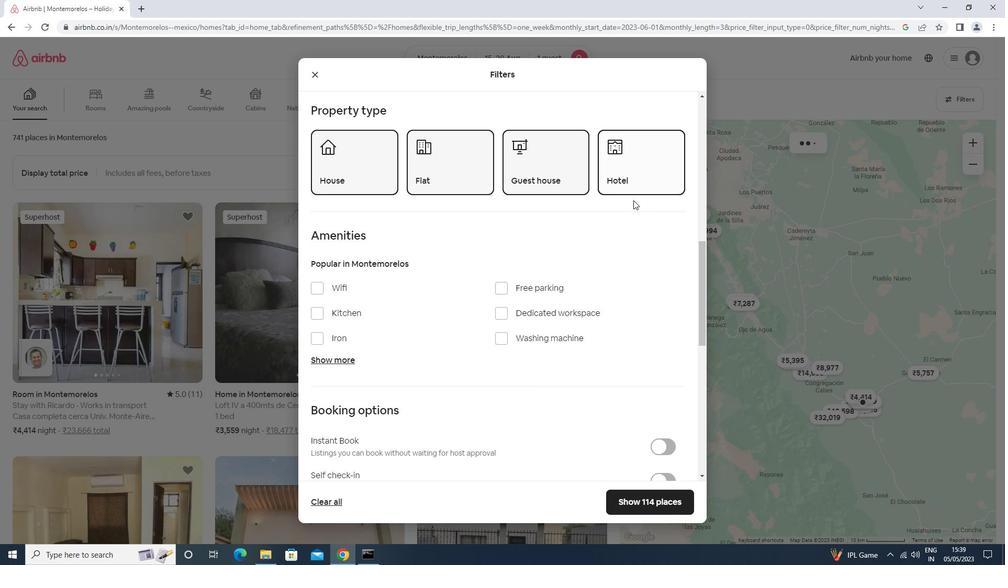 
Action: Mouse moved to (626, 213)
Screenshot: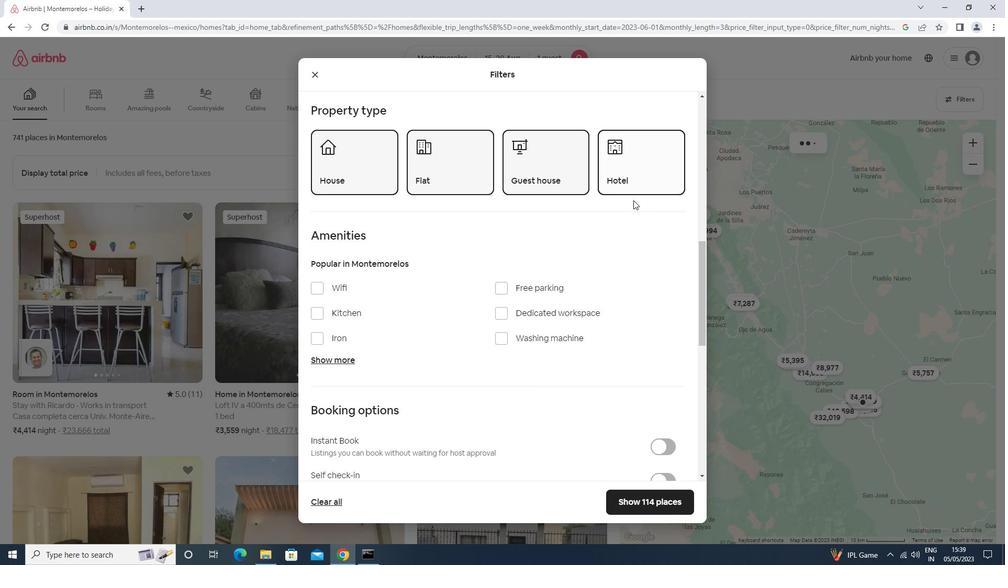 
Action: Mouse scrolled (626, 213) with delta (0, 0)
Screenshot: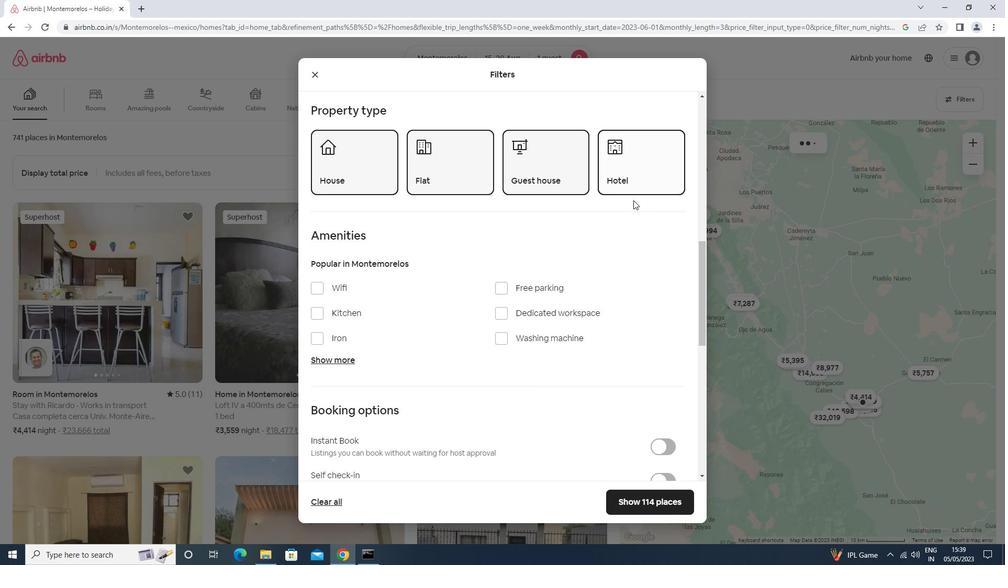 
Action: Mouse moved to (657, 268)
Screenshot: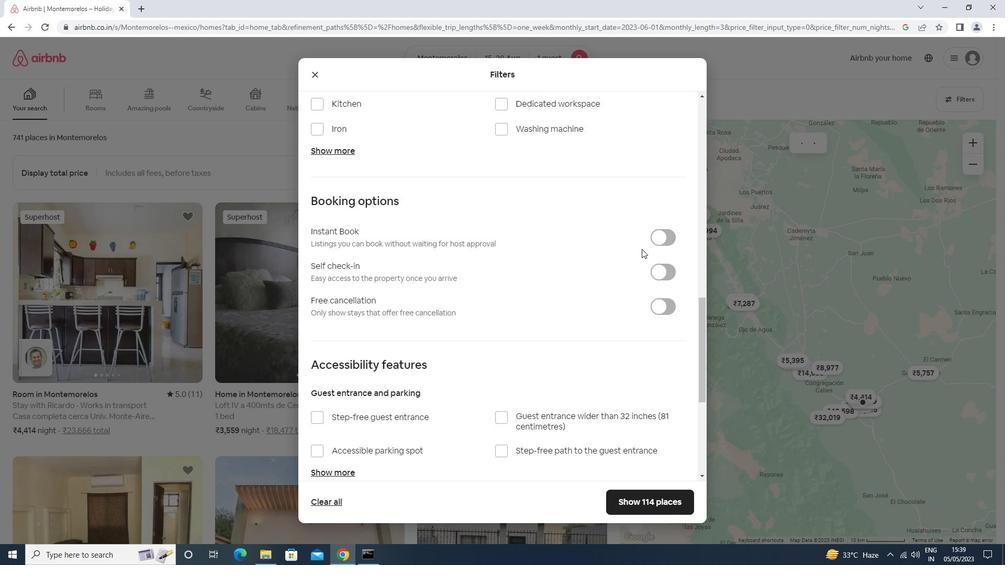 
Action: Mouse pressed left at (657, 268)
Screenshot: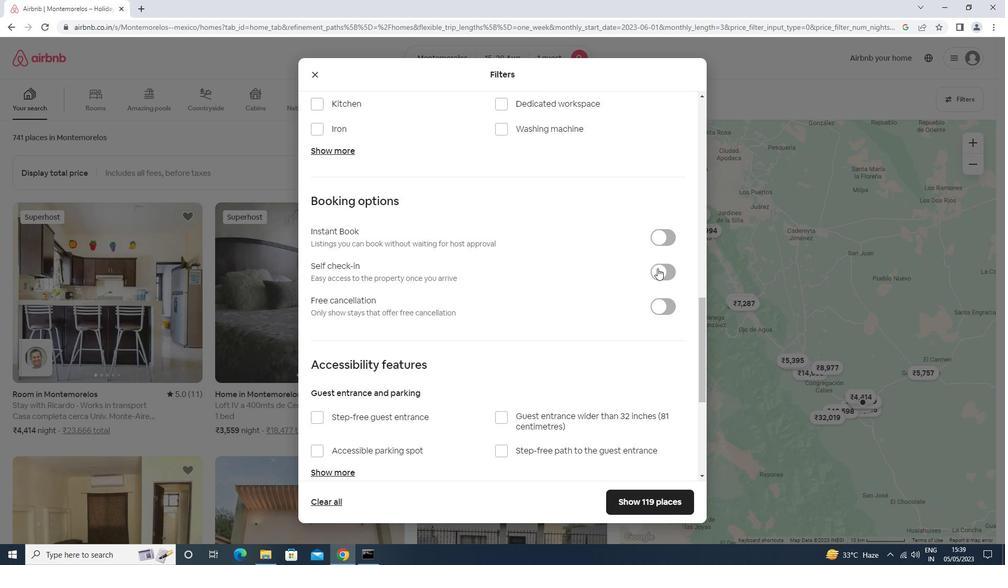 
Action: Mouse moved to (378, 414)
Screenshot: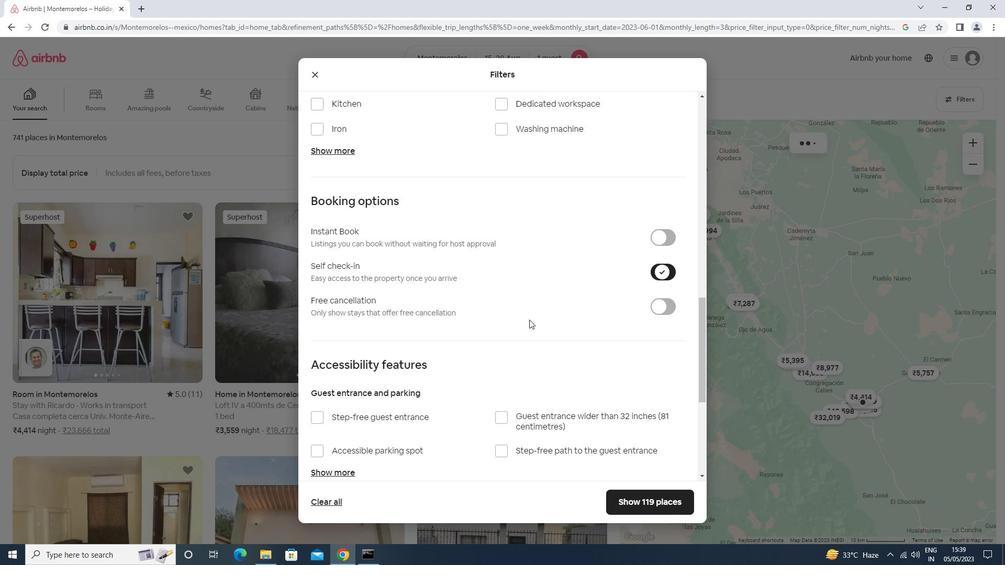 
Action: Mouse scrolled (378, 414) with delta (0, 0)
Screenshot: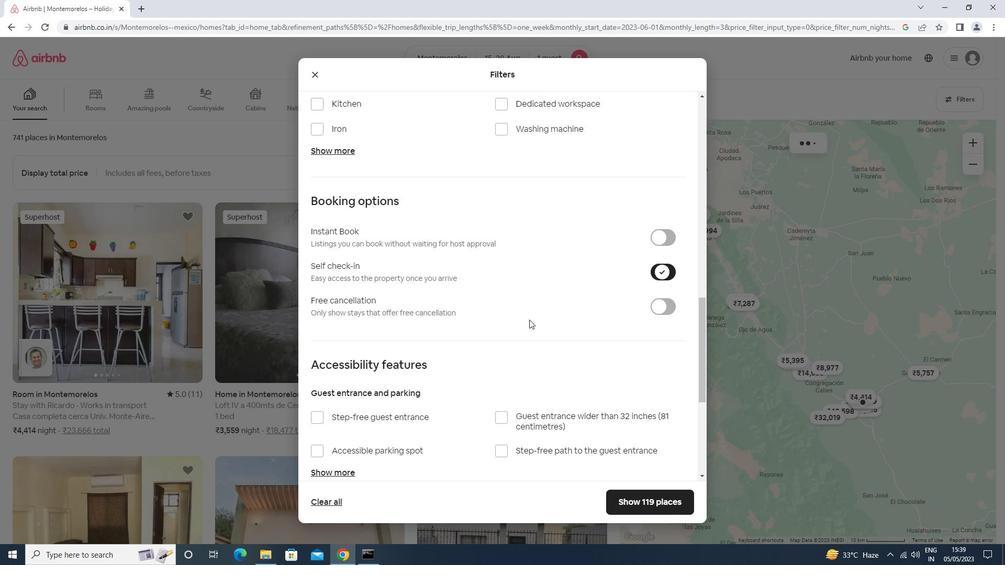 
Action: Mouse scrolled (378, 414) with delta (0, 0)
Screenshot: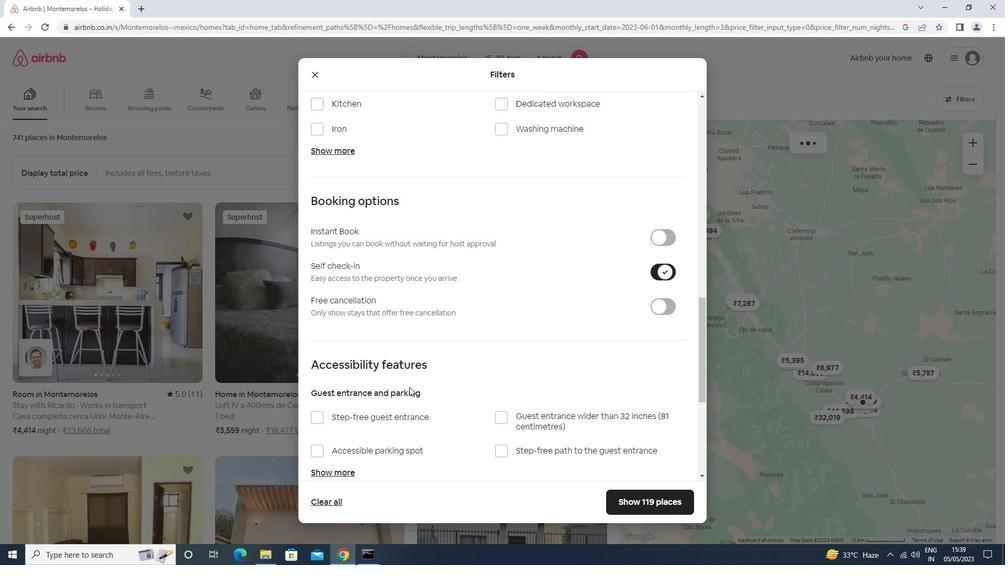 
Action: Mouse scrolled (378, 414) with delta (0, 0)
Screenshot: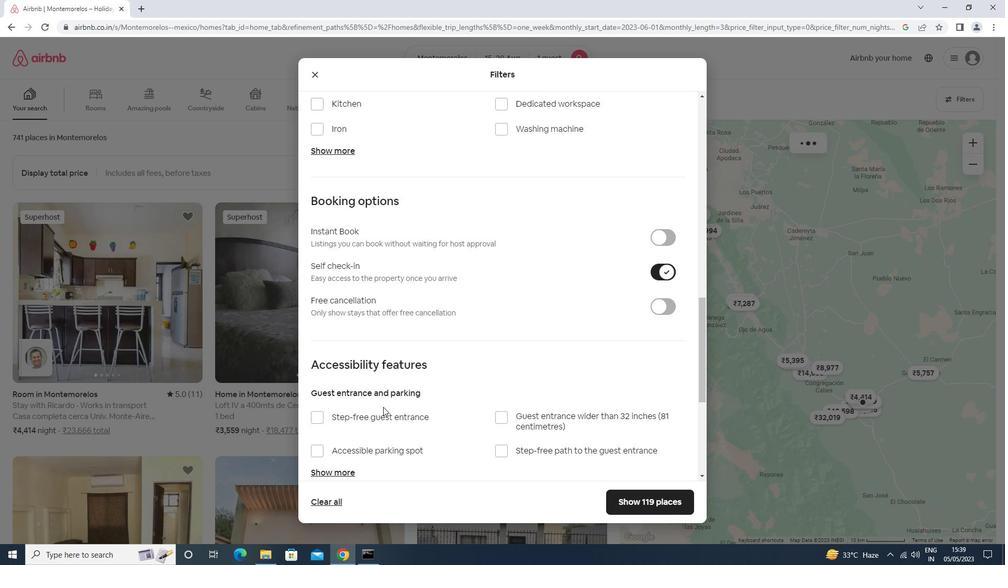 
Action: Mouse scrolled (378, 414) with delta (0, 0)
Screenshot: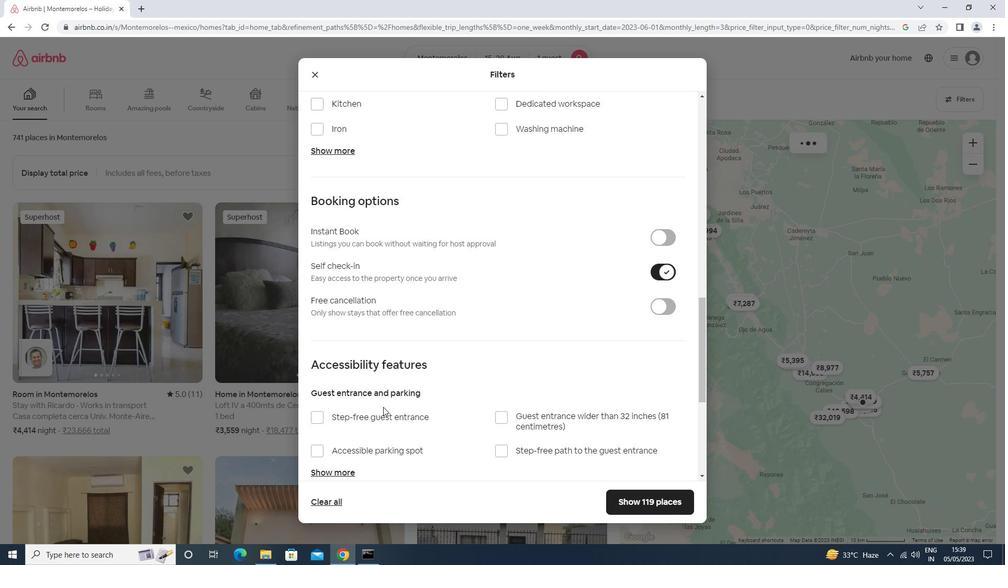 
Action: Mouse scrolled (378, 414) with delta (0, 0)
Screenshot: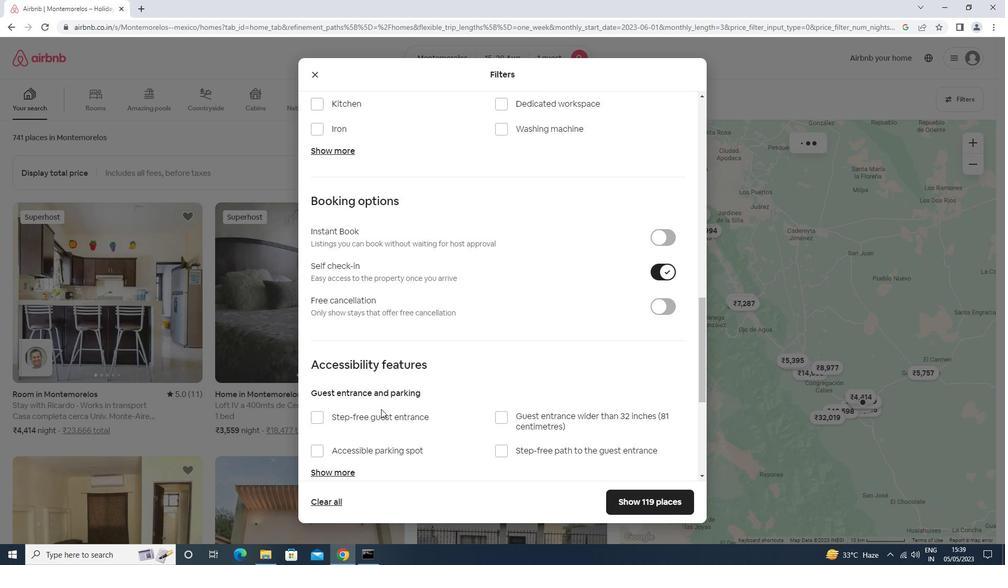 
Action: Mouse scrolled (378, 414) with delta (0, 0)
Screenshot: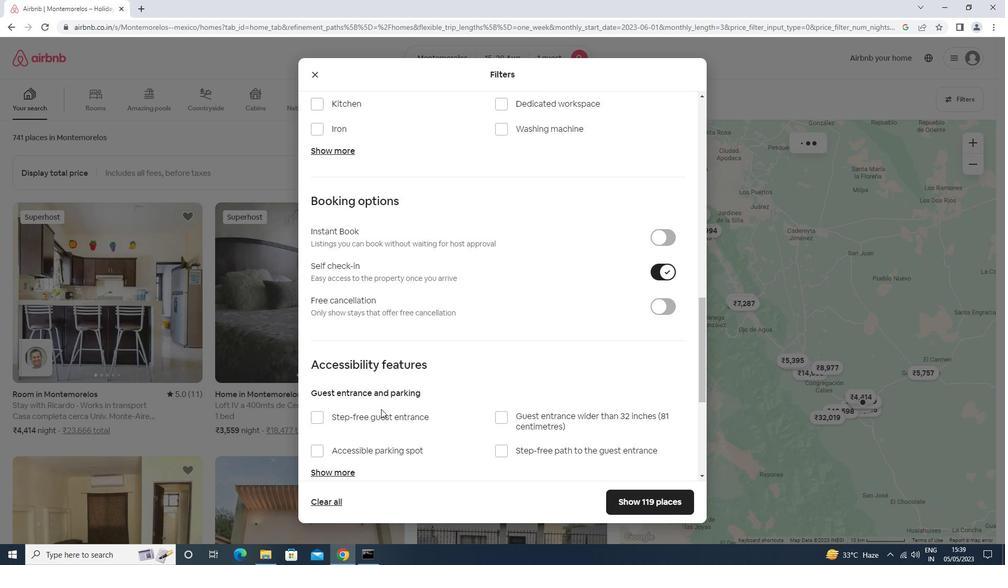 
Action: Mouse moved to (350, 407)
Screenshot: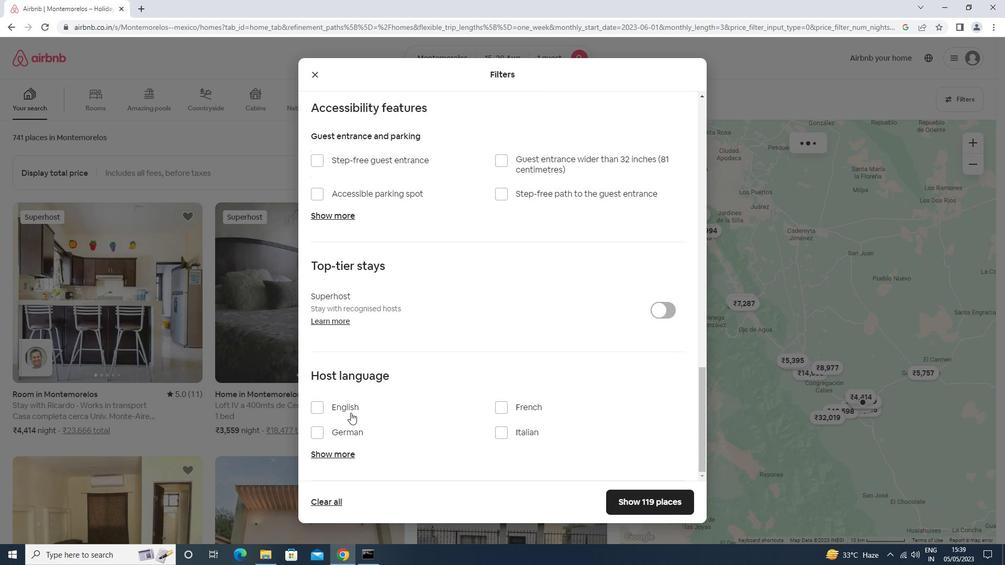 
Action: Mouse pressed left at (350, 407)
Screenshot: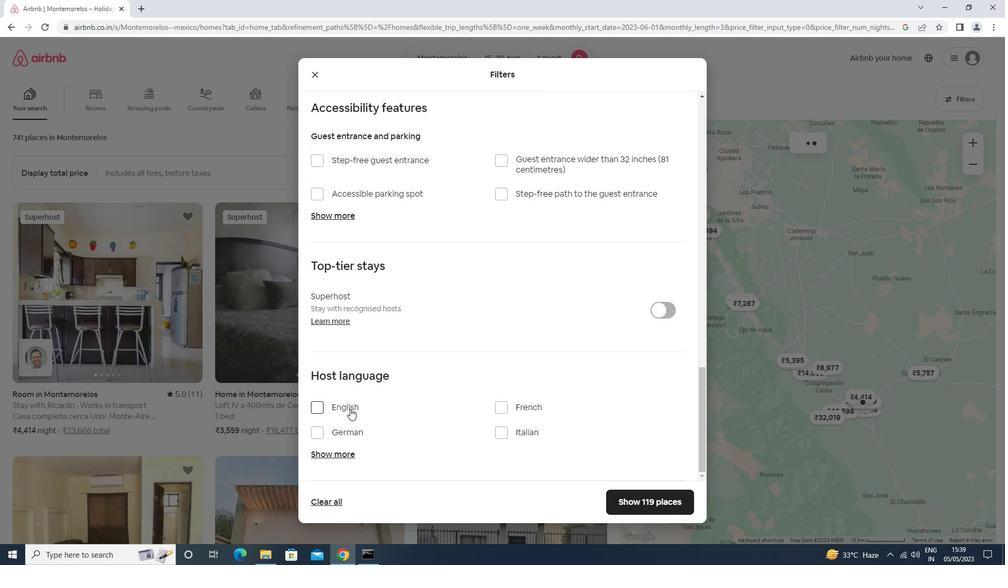 
Action: Mouse moved to (654, 500)
Screenshot: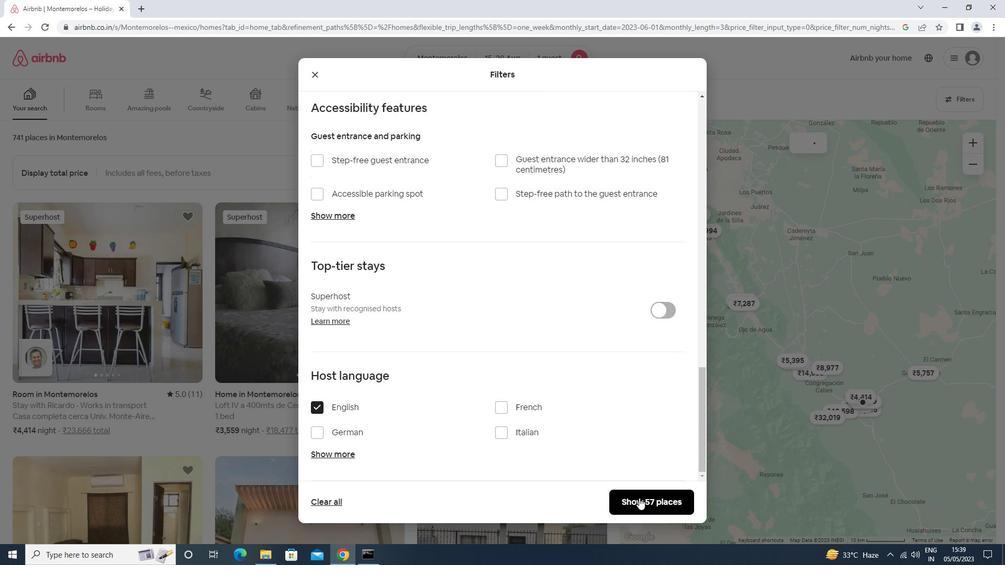 
Action: Mouse pressed left at (654, 500)
Screenshot: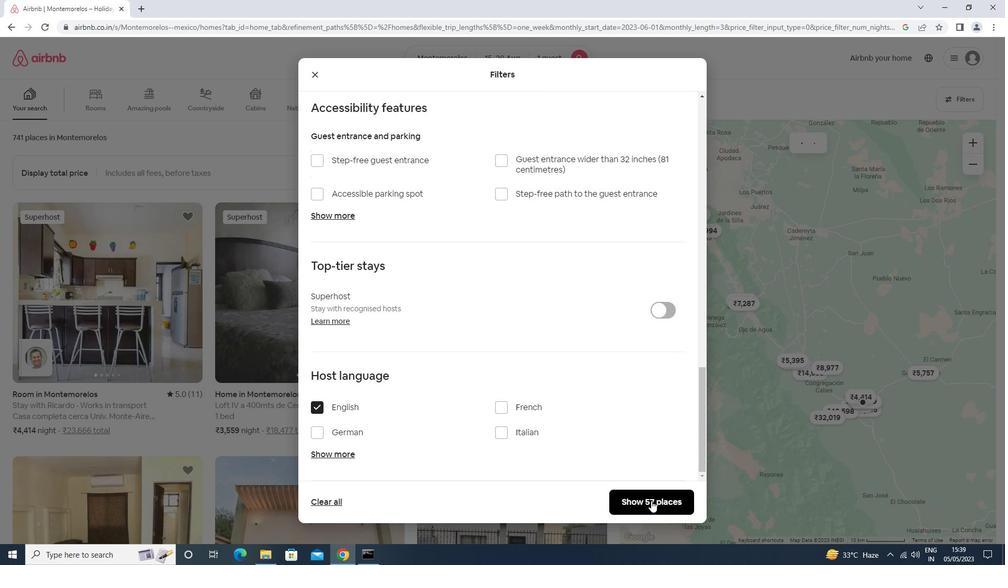 
Action: Mouse moved to (654, 499)
Screenshot: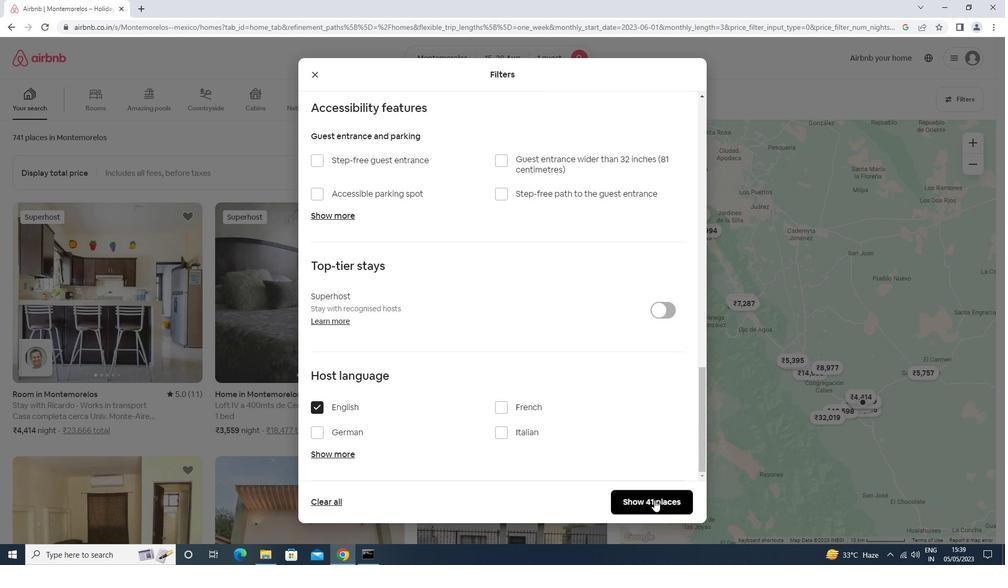 
